 Task: Add a signature Elijah Davis containing Happy New Year, Elijah Davis to email address softage.10@softage.net and add a folder Customer satisfaction
Action: Mouse moved to (125, 117)
Screenshot: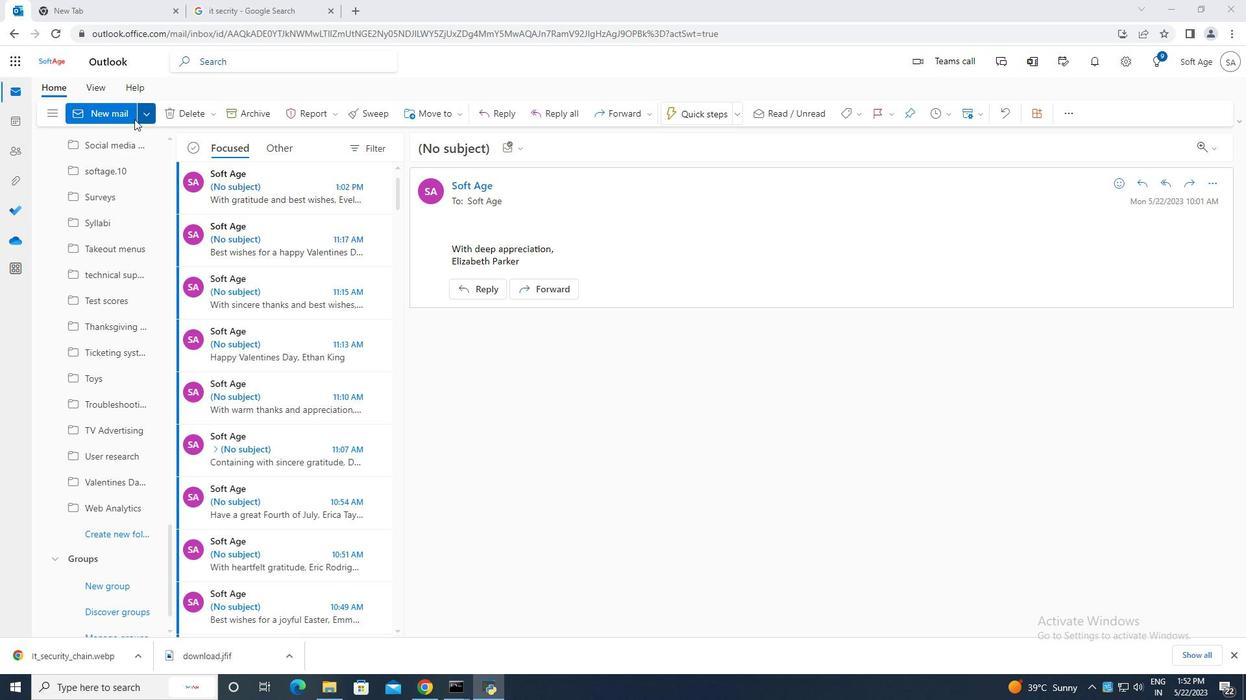 
Action: Mouse pressed left at (125, 117)
Screenshot: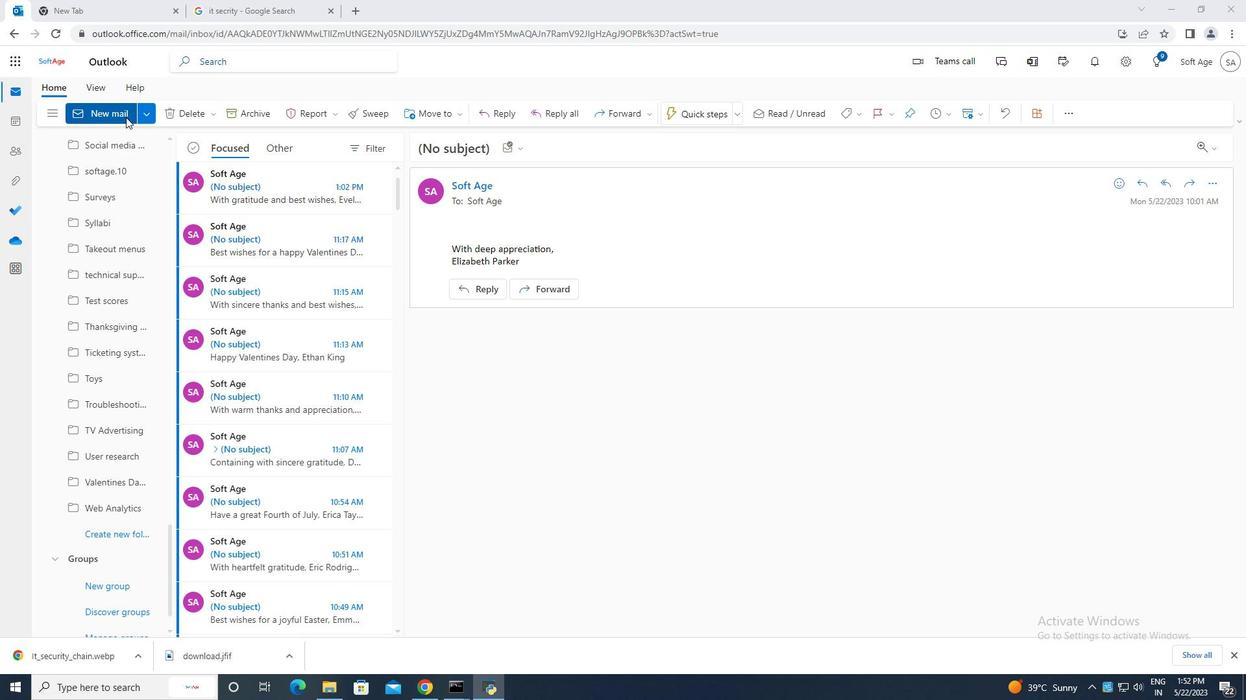 
Action: Mouse moved to (837, 120)
Screenshot: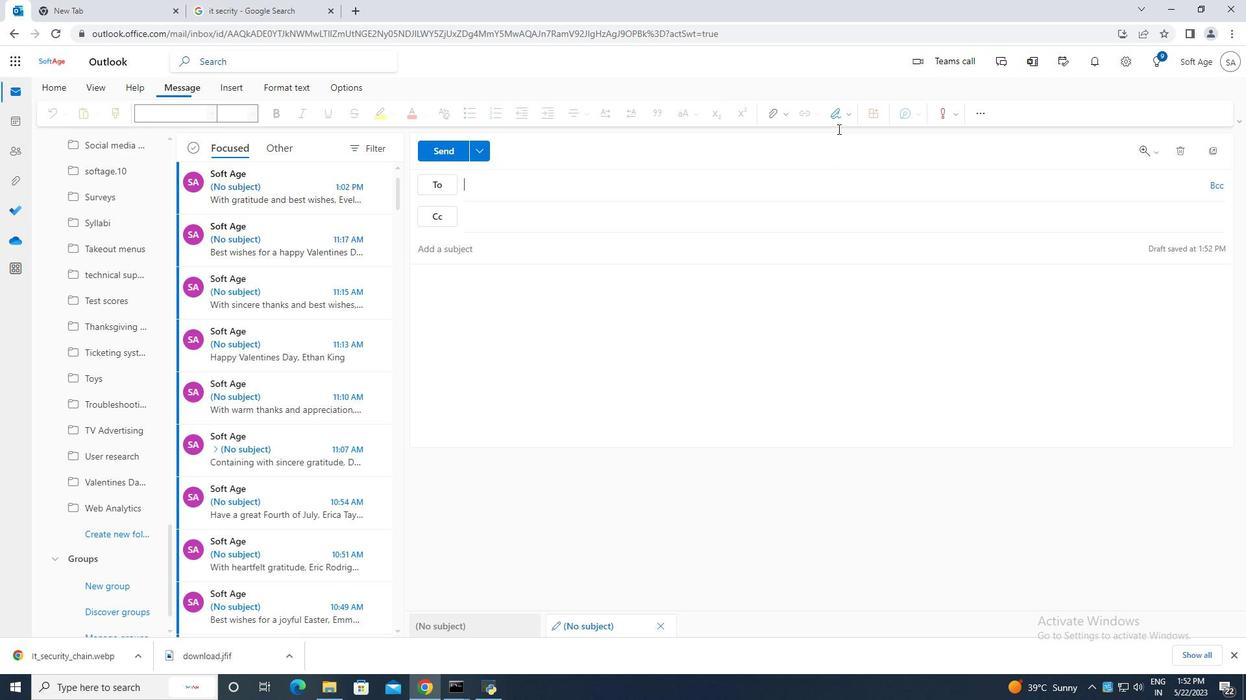 
Action: Mouse pressed left at (837, 120)
Screenshot: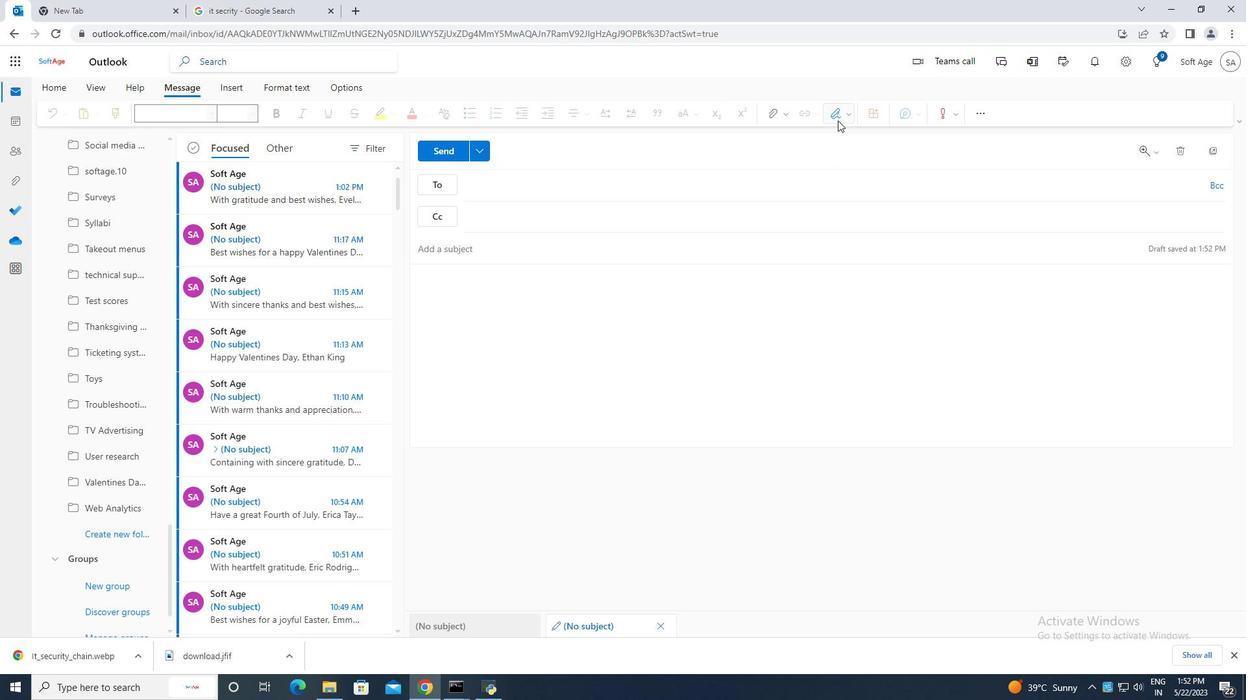 
Action: Mouse moved to (817, 166)
Screenshot: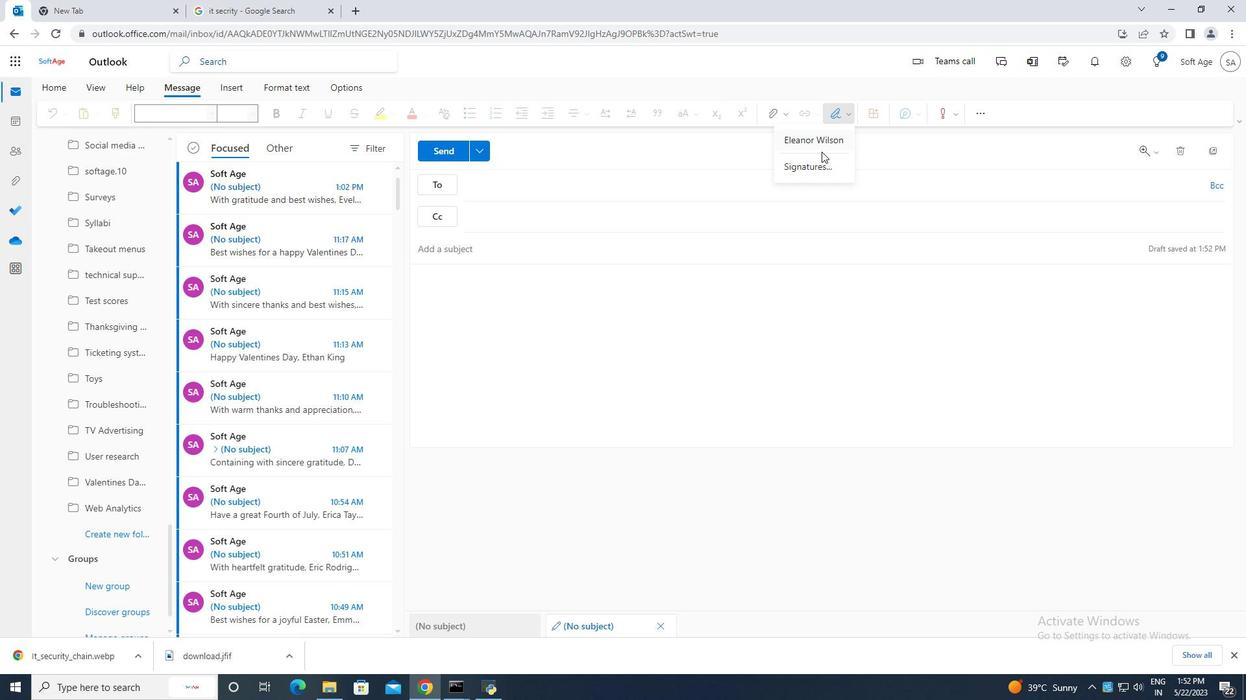 
Action: Mouse pressed left at (817, 166)
Screenshot: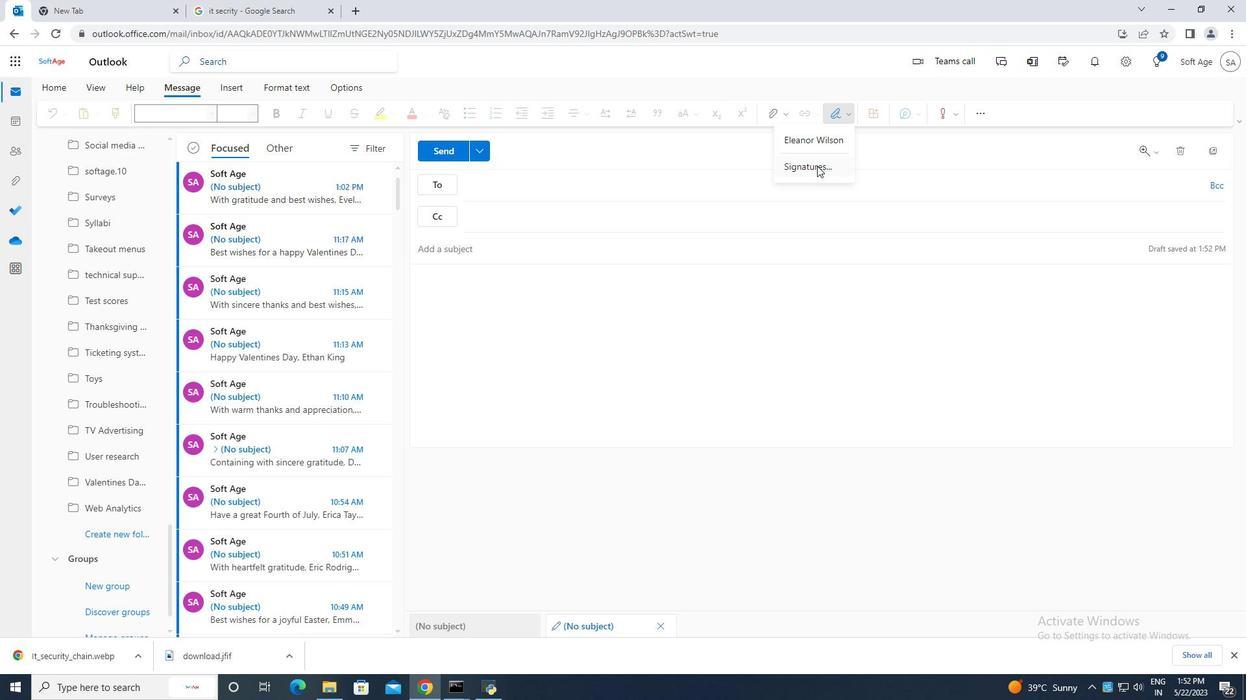 
Action: Mouse moved to (892, 213)
Screenshot: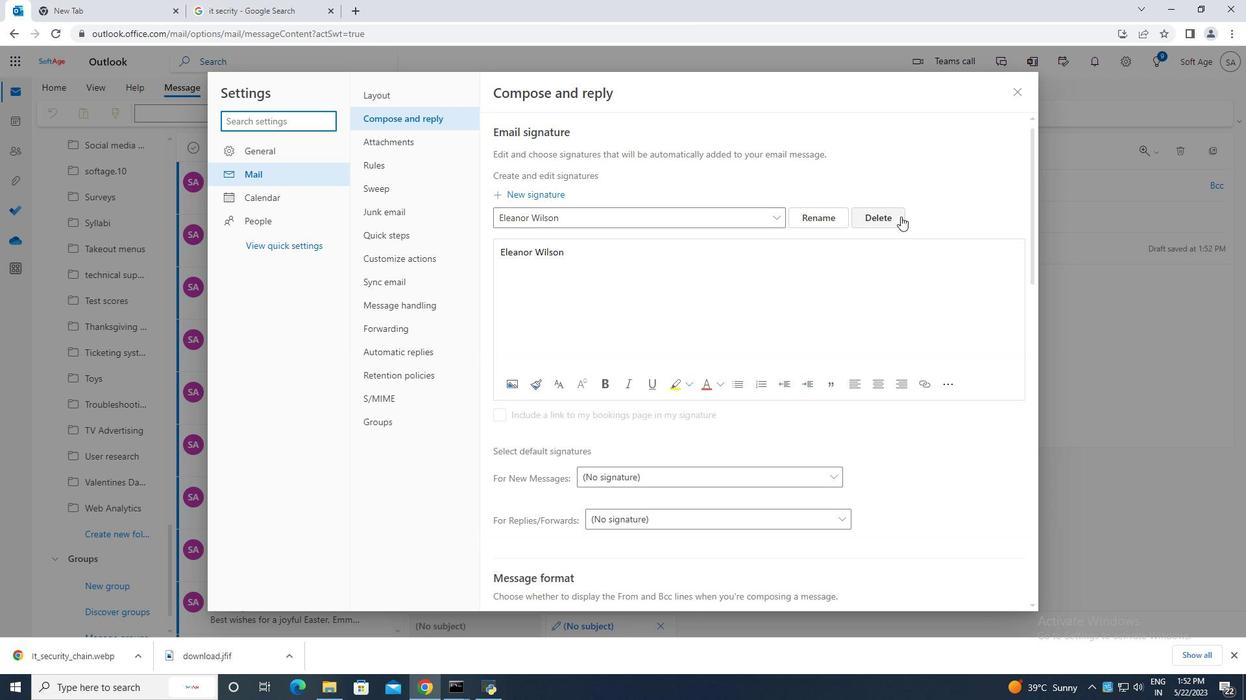 
Action: Mouse pressed left at (892, 213)
Screenshot: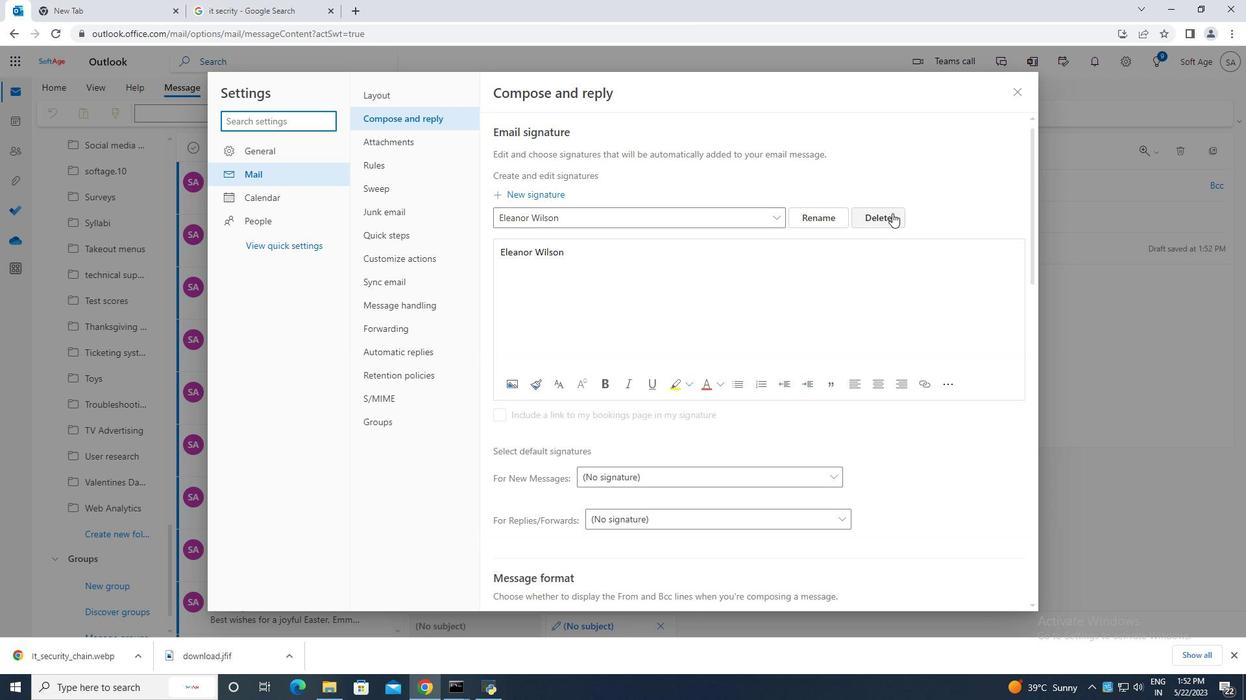
Action: Mouse moved to (688, 214)
Screenshot: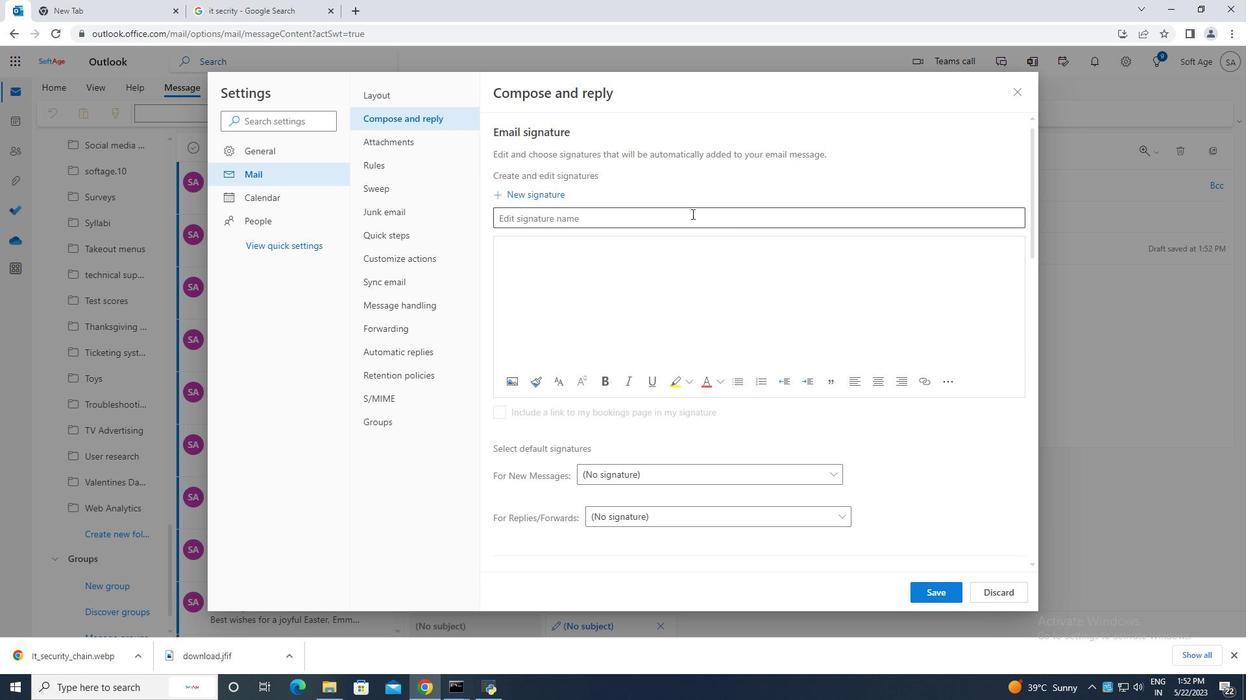 
Action: Mouse pressed left at (688, 214)
Screenshot: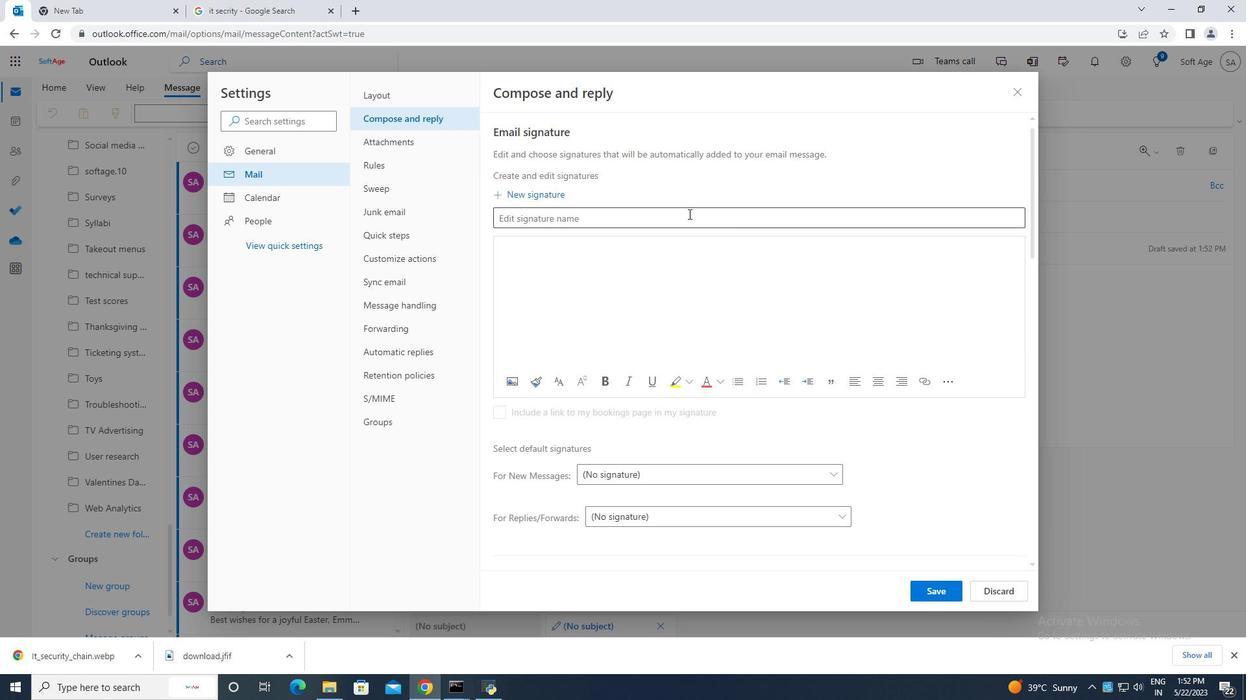 
Action: Key pressed <Key.caps_lock>E<Key.caps_lock>lijah<Key.space><Key.caps_lock>D<Key.caps_lock>avis
Screenshot: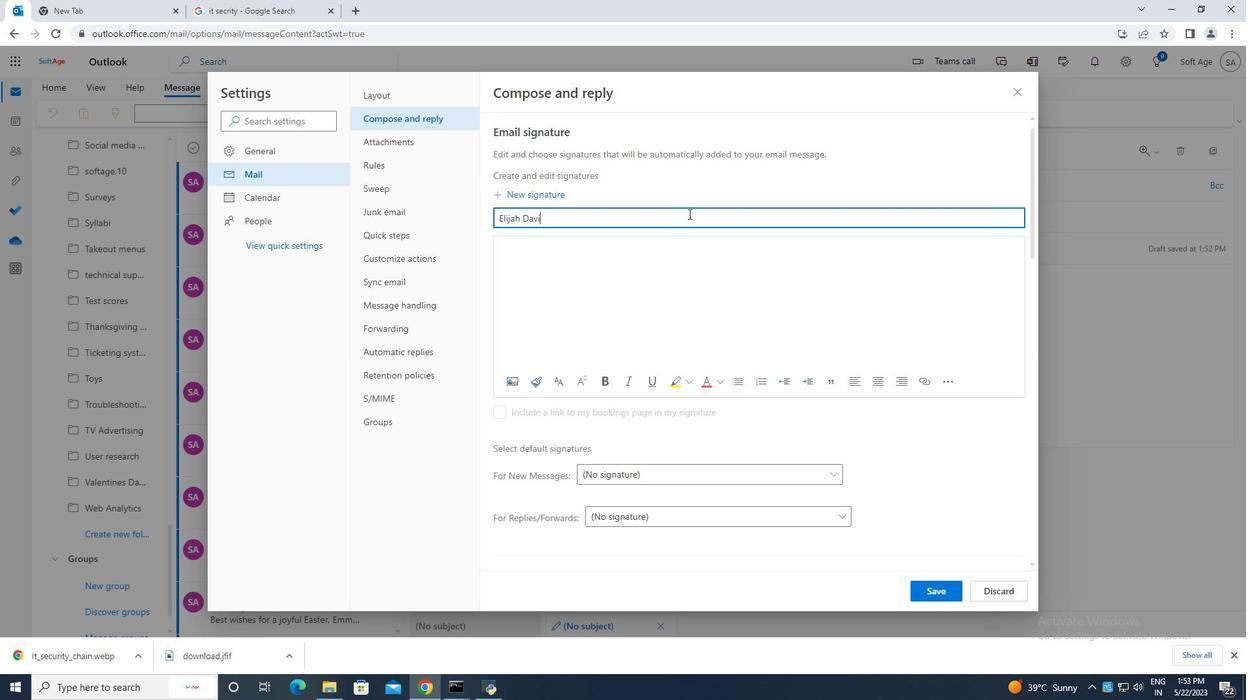 
Action: Mouse moved to (588, 240)
Screenshot: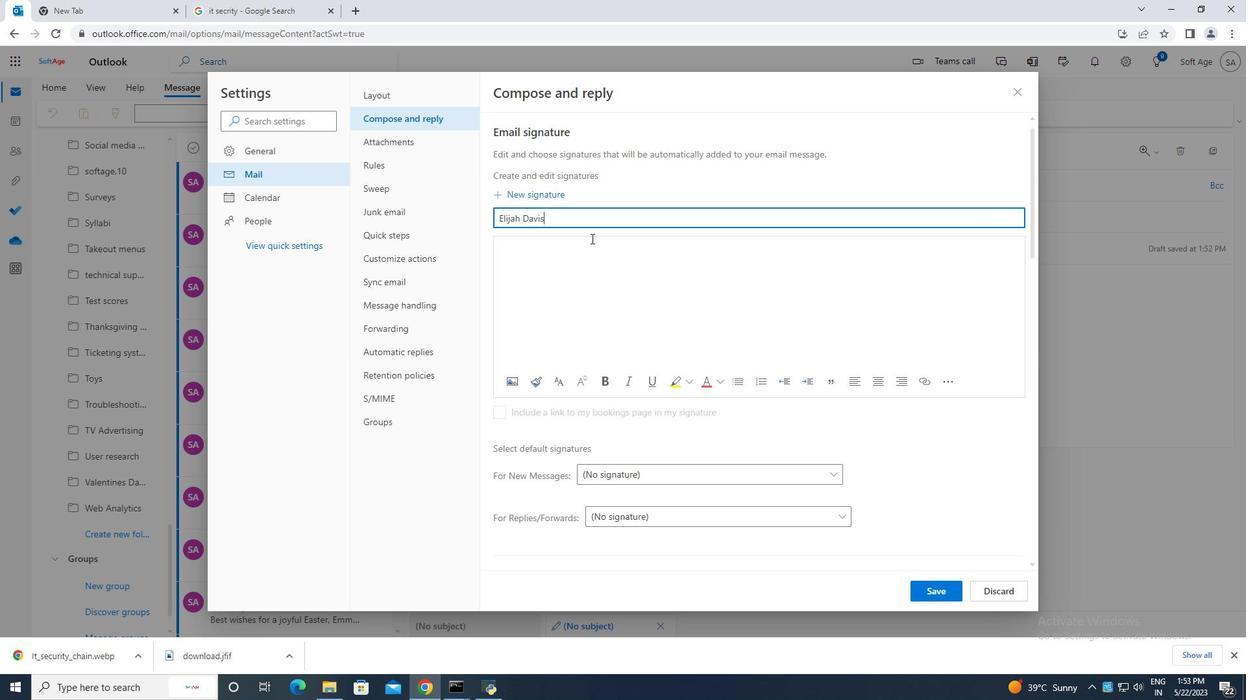 
Action: Mouse pressed left at (588, 240)
Screenshot: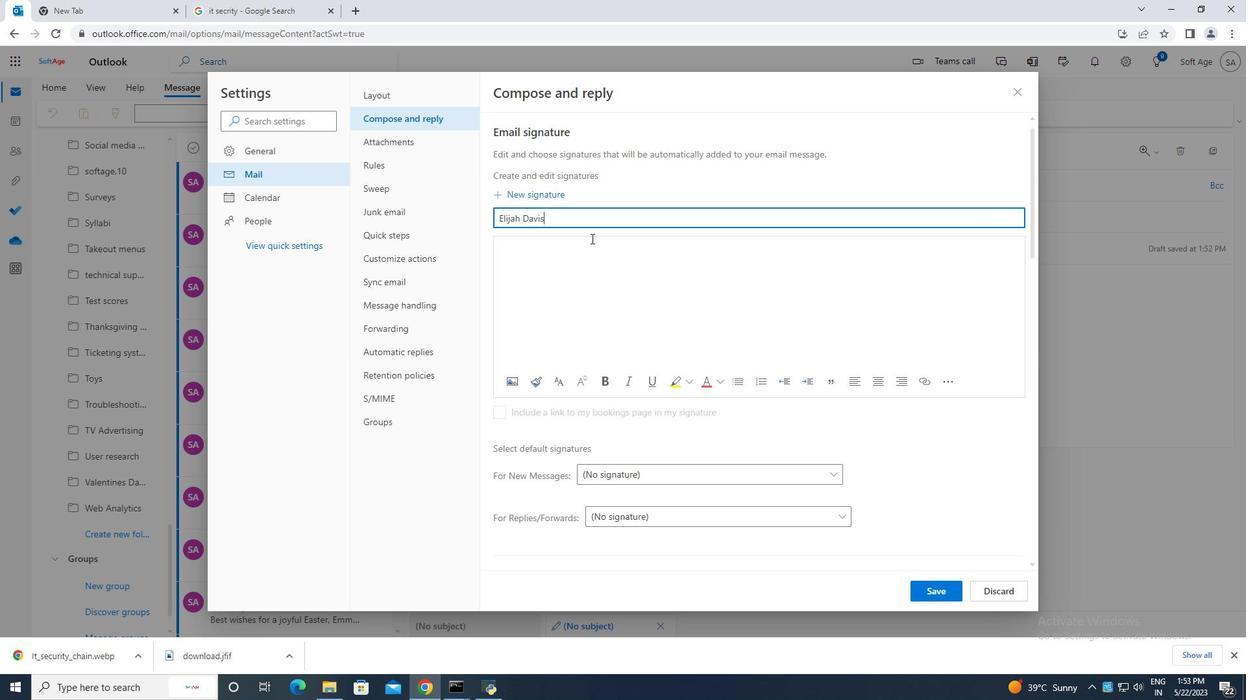 
Action: Key pressed <Key.caps_lock>E<Key.caps_lock>lijah<Key.space><Key.caps_lock>D<Key.caps_lock>avis
Screenshot: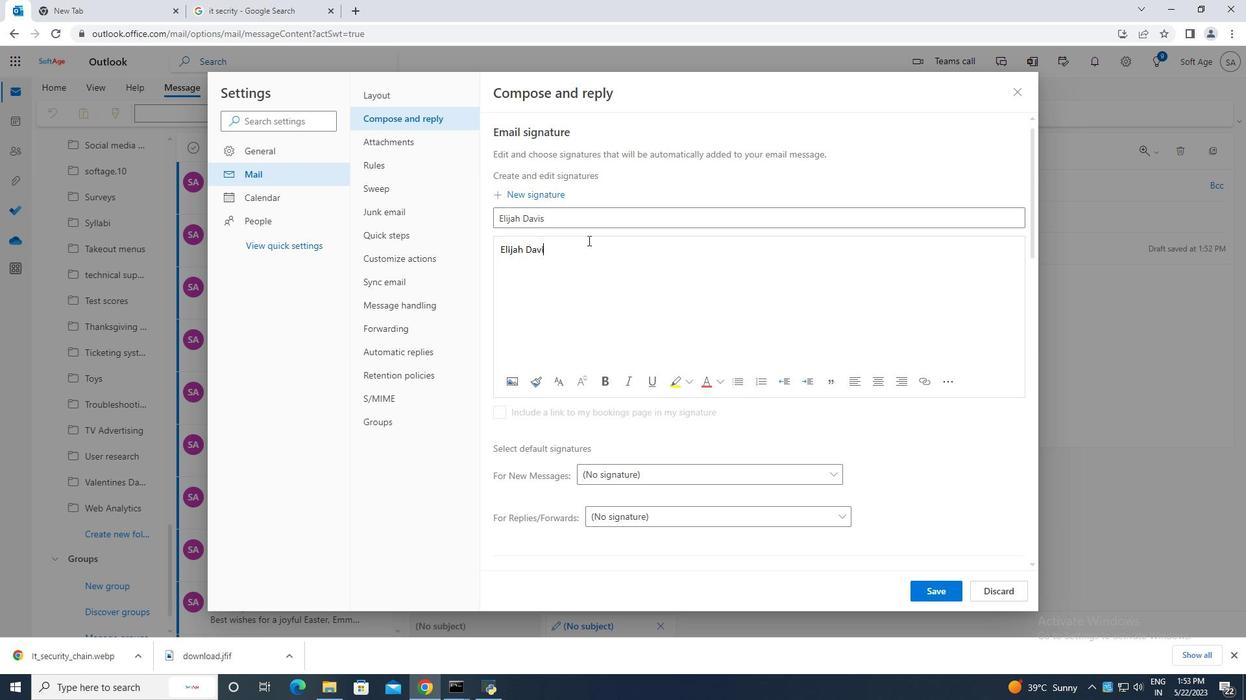 
Action: Mouse moved to (933, 588)
Screenshot: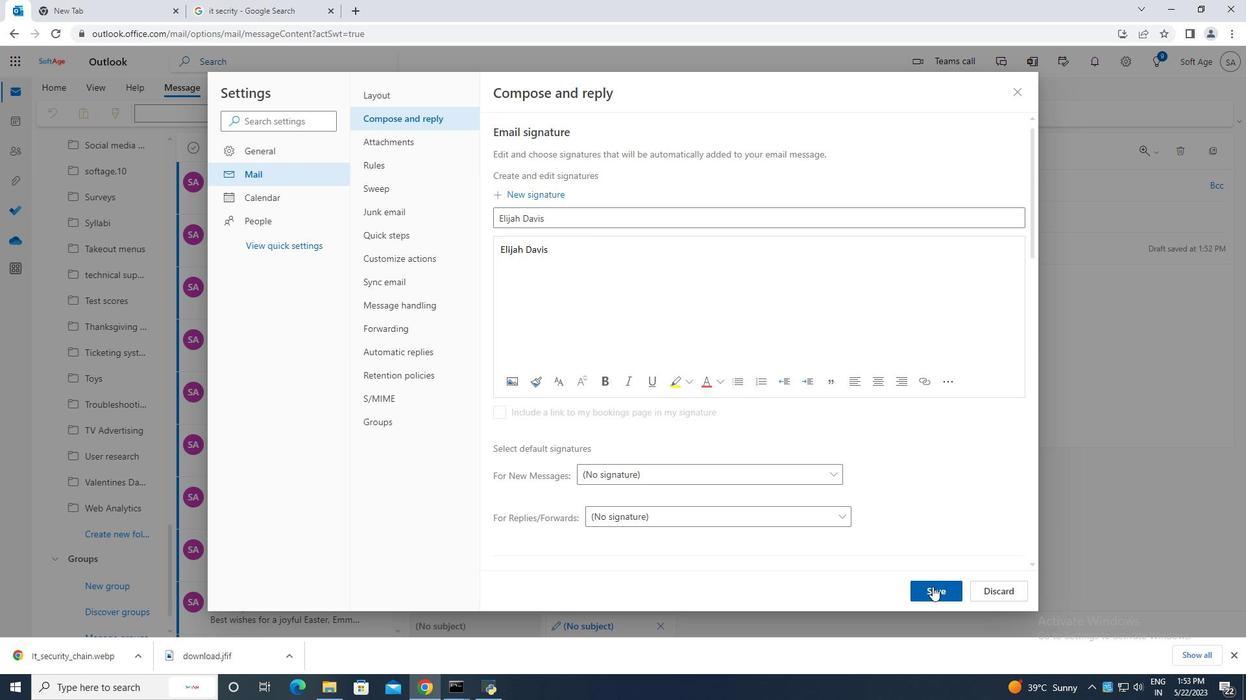 
Action: Mouse pressed left at (933, 588)
Screenshot: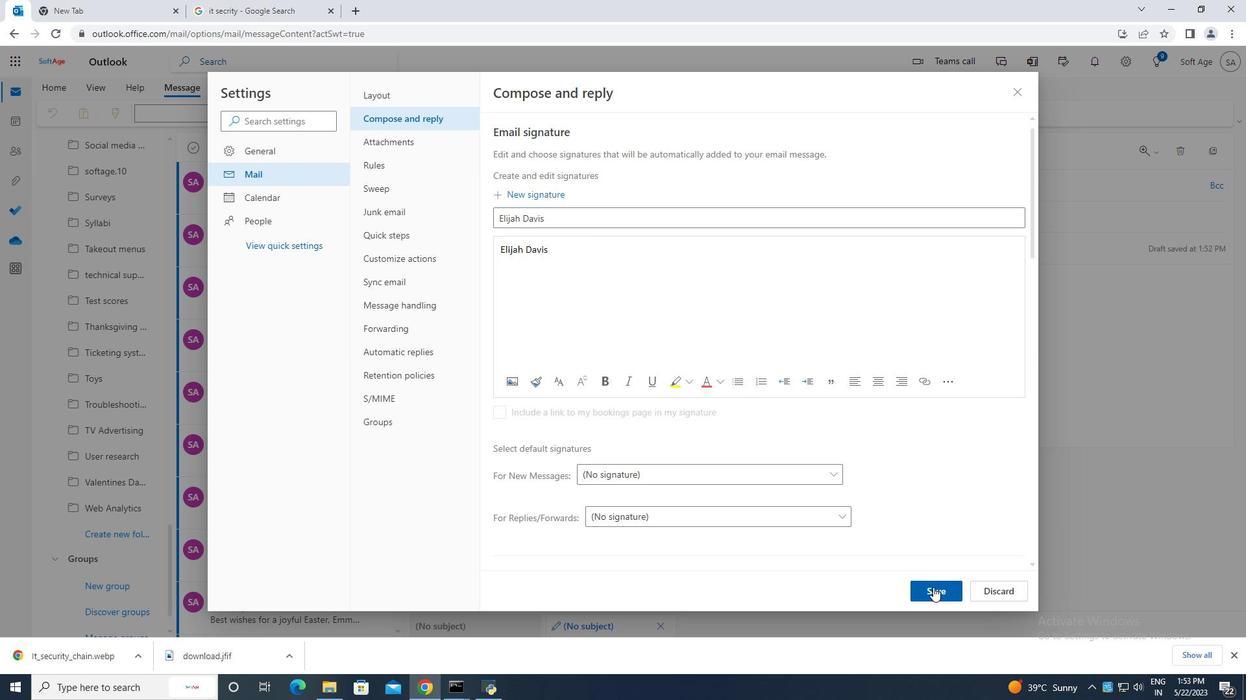 
Action: Mouse moved to (1018, 94)
Screenshot: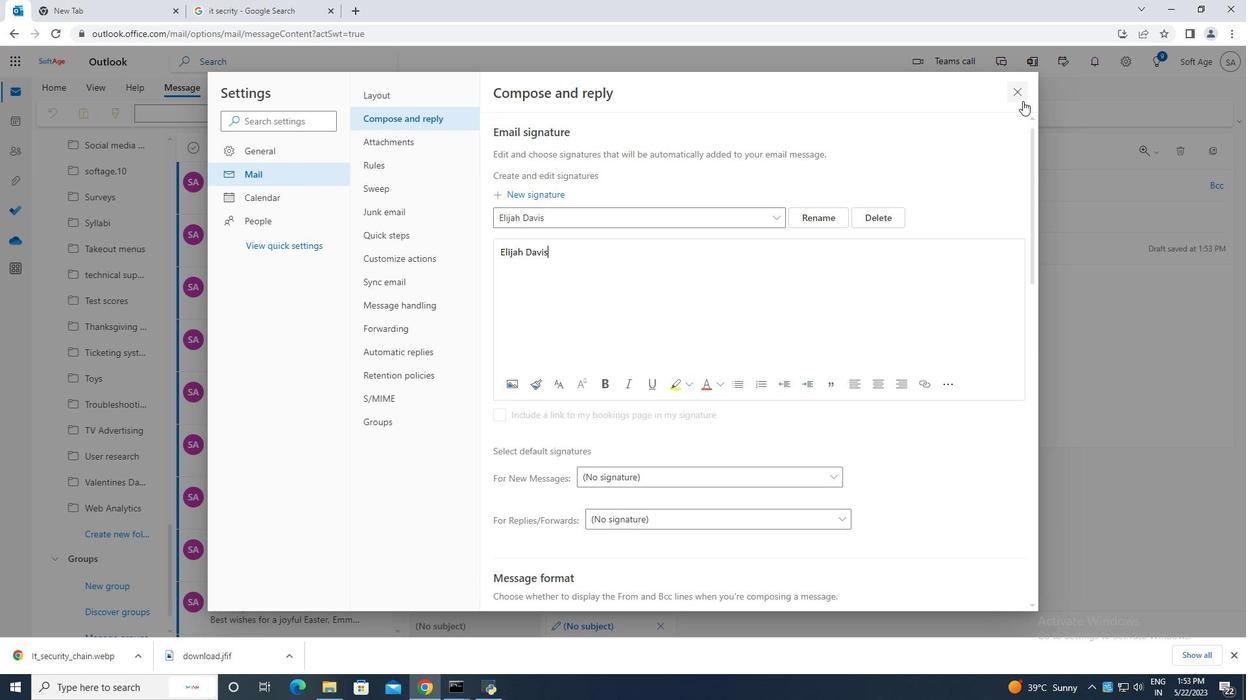 
Action: Mouse pressed left at (1018, 94)
Screenshot: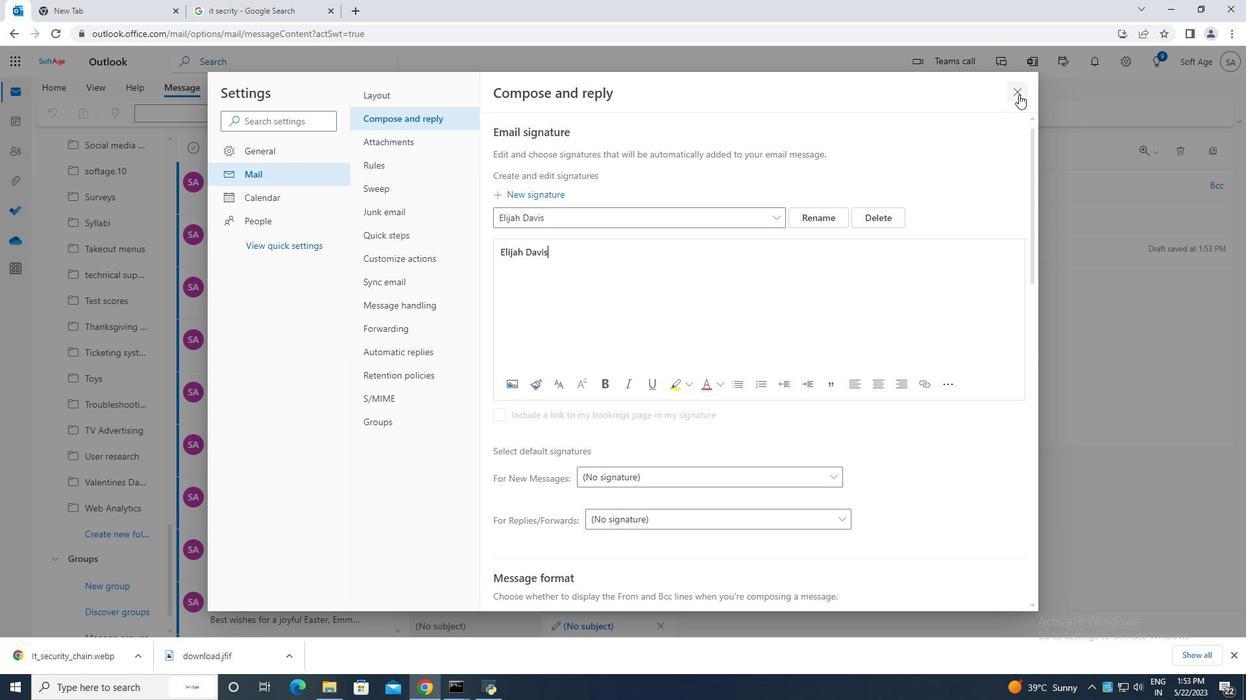 
Action: Mouse moved to (843, 122)
Screenshot: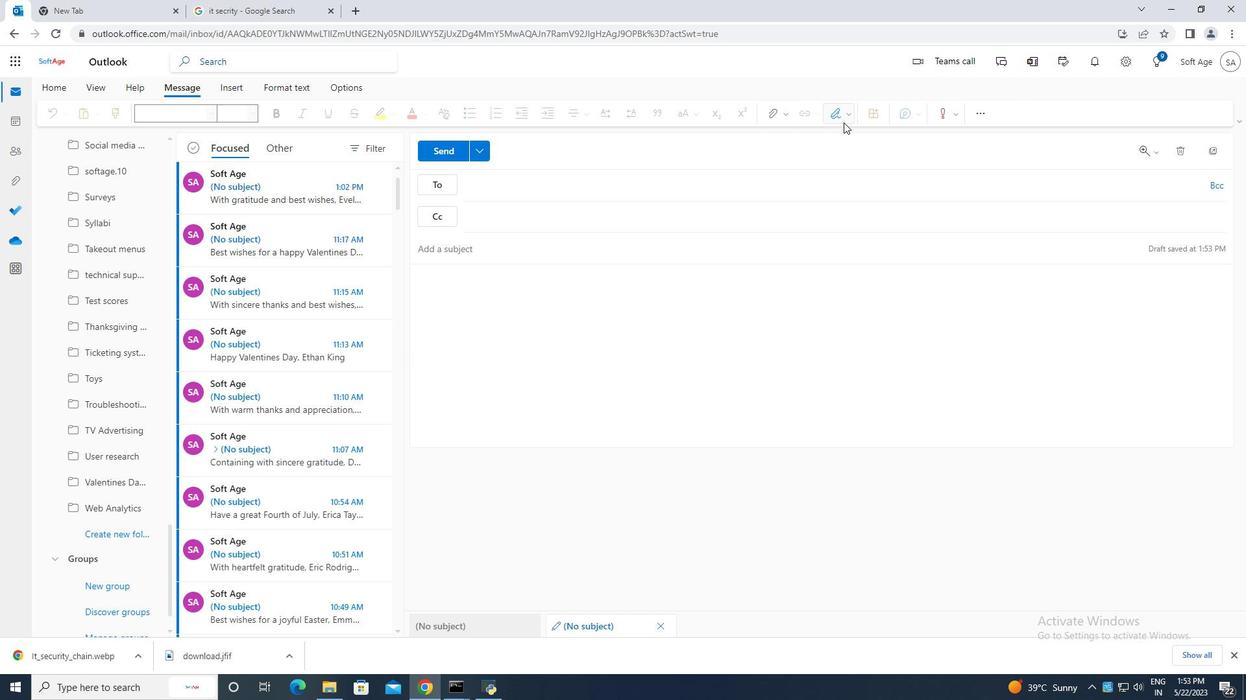 
Action: Mouse pressed left at (843, 122)
Screenshot: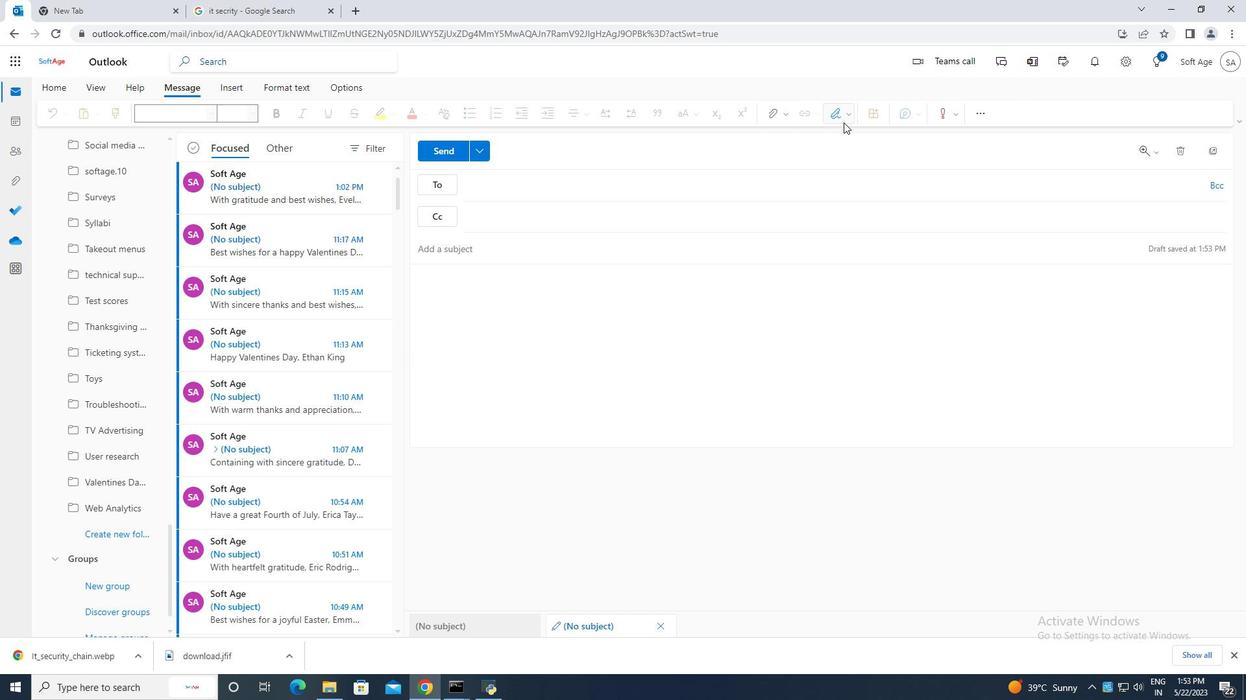
Action: Mouse moved to (814, 139)
Screenshot: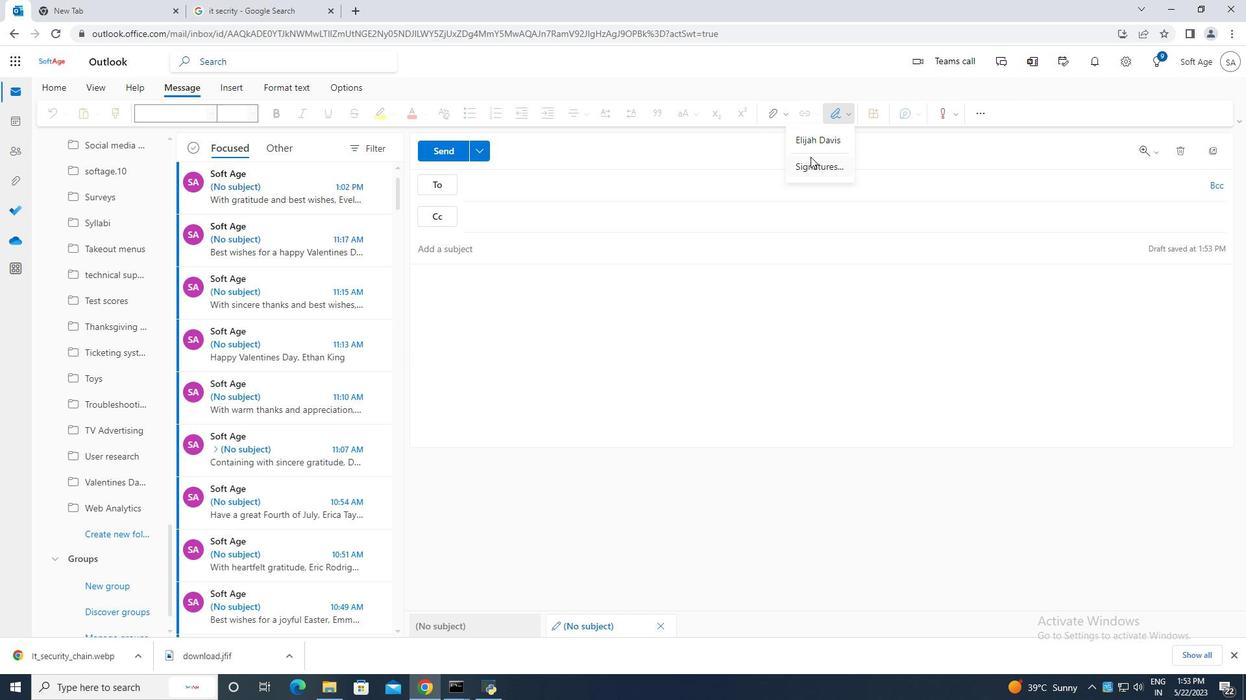 
Action: Mouse pressed left at (814, 139)
Screenshot: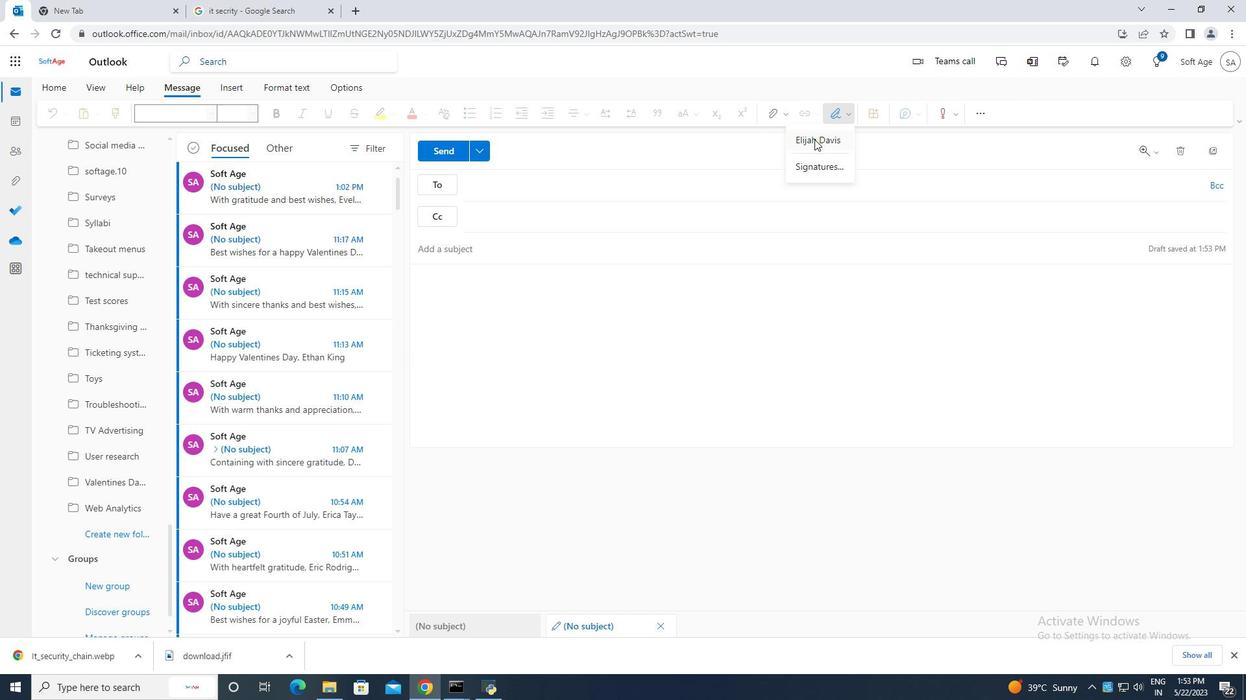 
Action: Mouse moved to (499, 300)
Screenshot: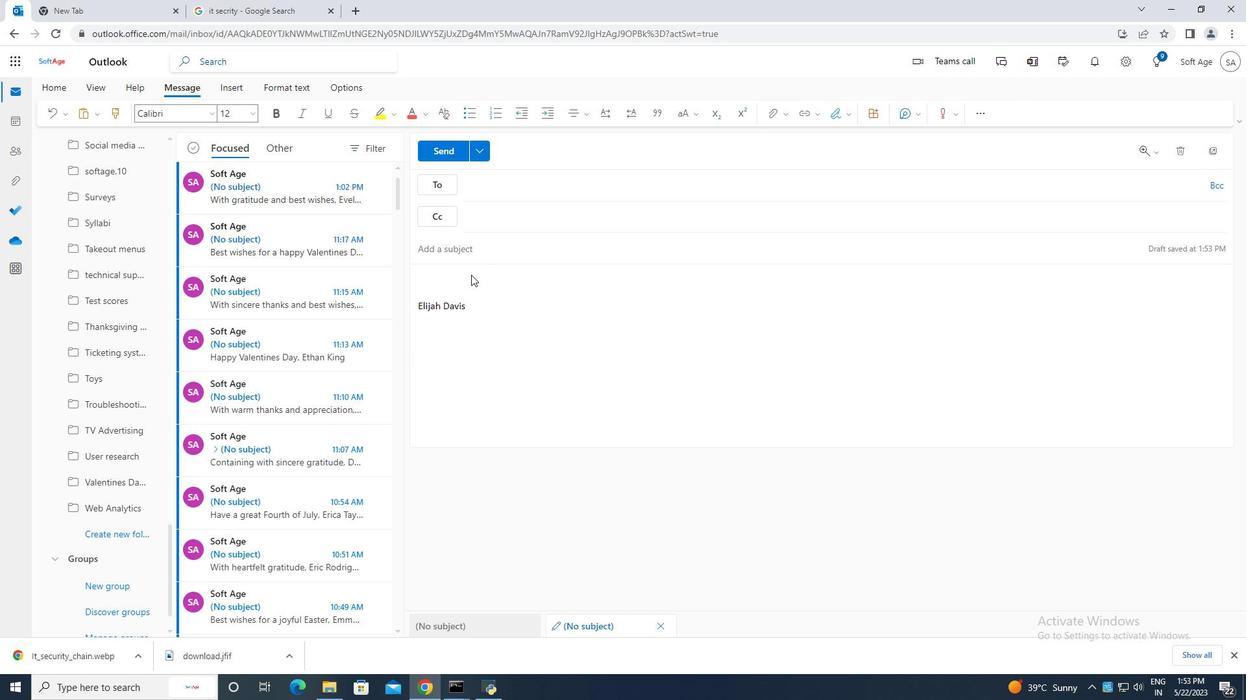 
Action: Key pressed <Key.caps_lock>C<Key.caps_lock>ontaining<Key.space>a<Key.backspace><Key.space>happy<Key.space>new<Key.space>year,
Screenshot: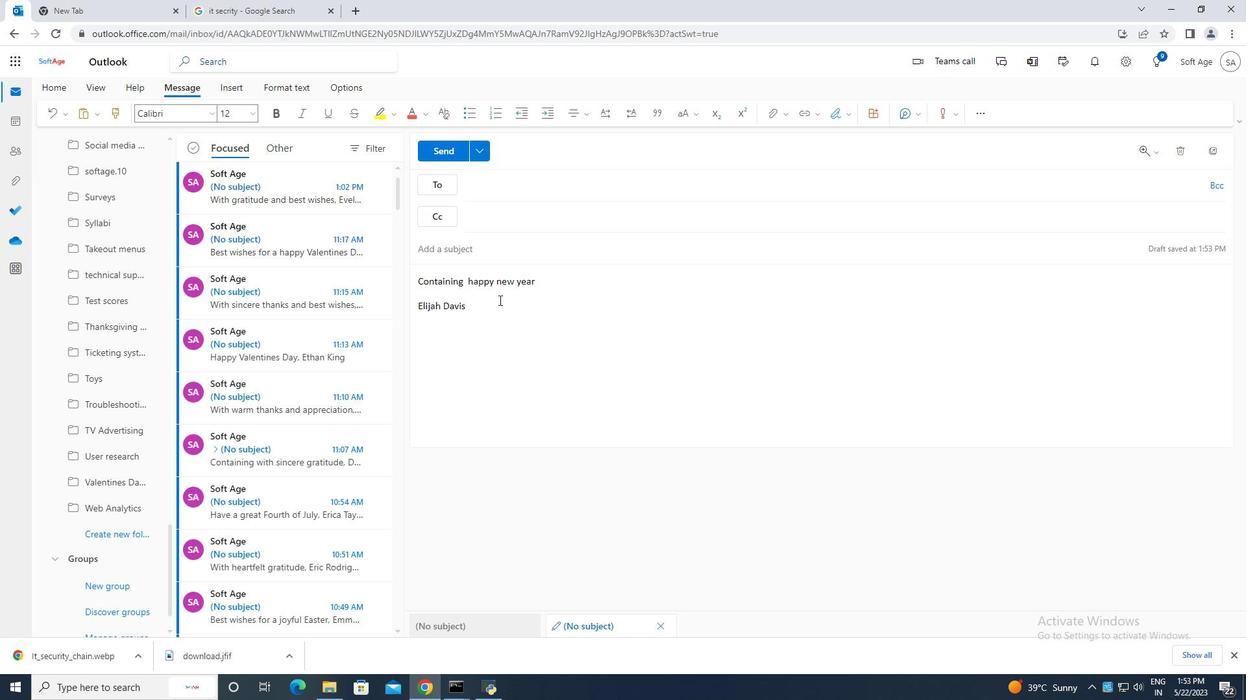 
Action: Mouse moved to (504, 188)
Screenshot: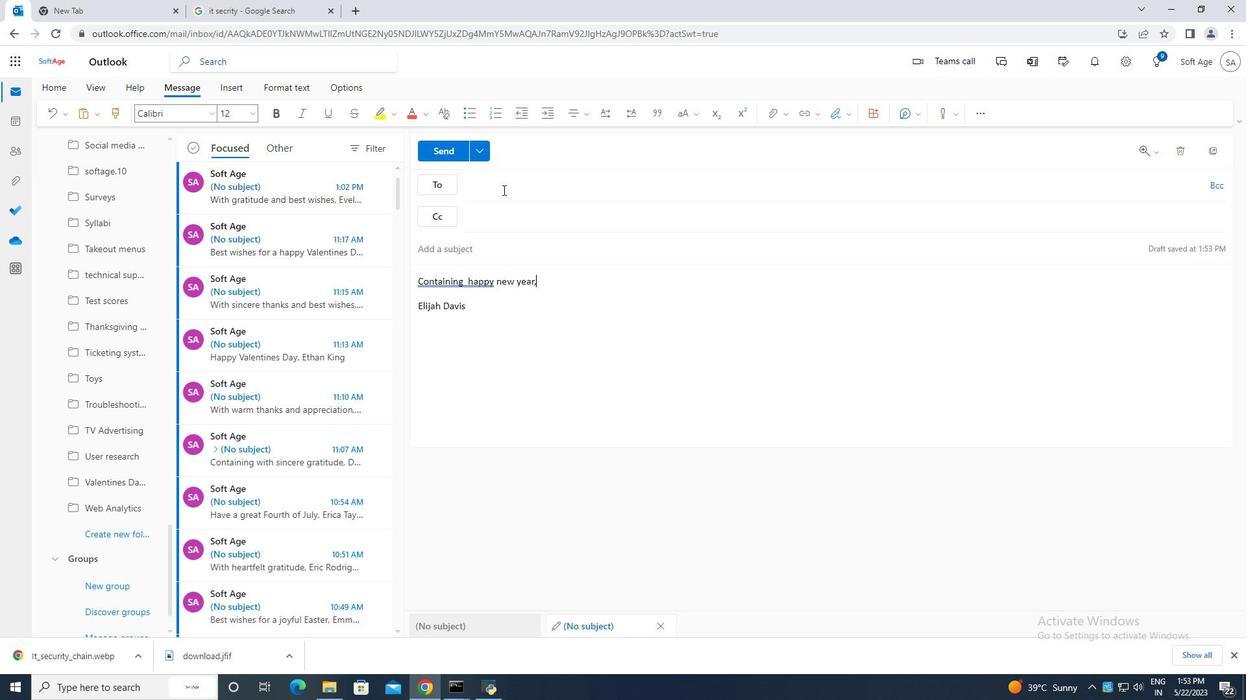 
Action: Mouse pressed left at (504, 188)
Screenshot: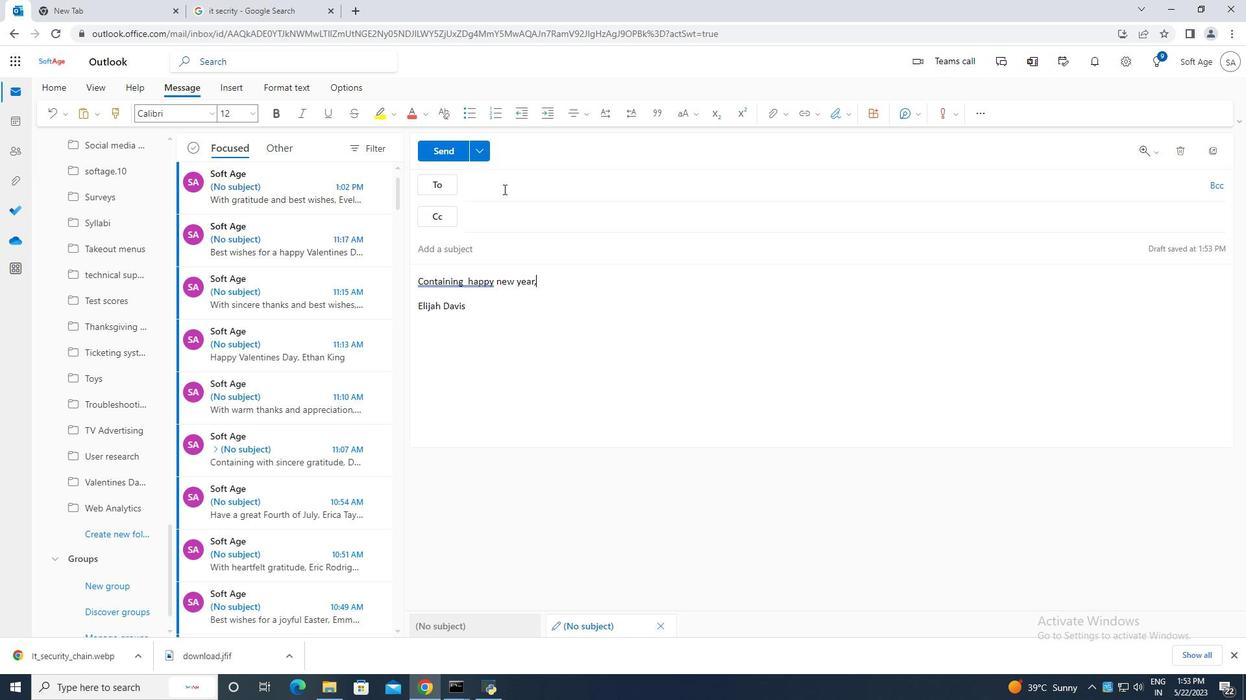
Action: Mouse moved to (503, 188)
Screenshot: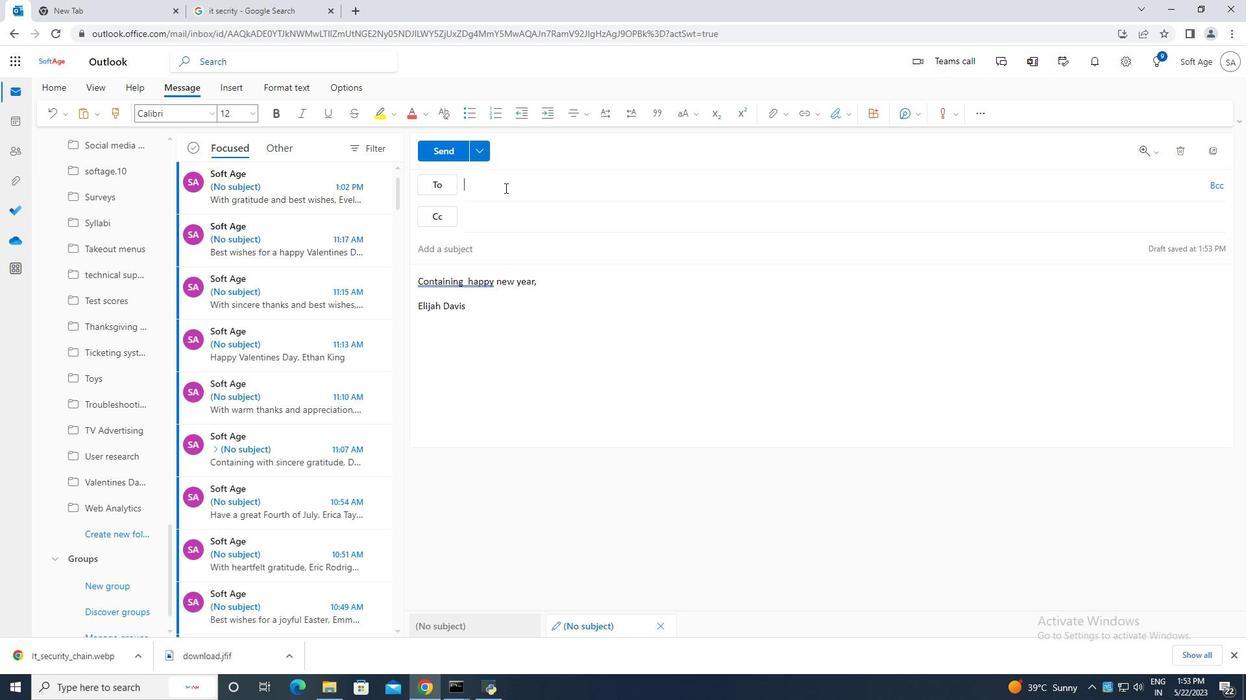 
Action: Key pressed softage.10
Screenshot: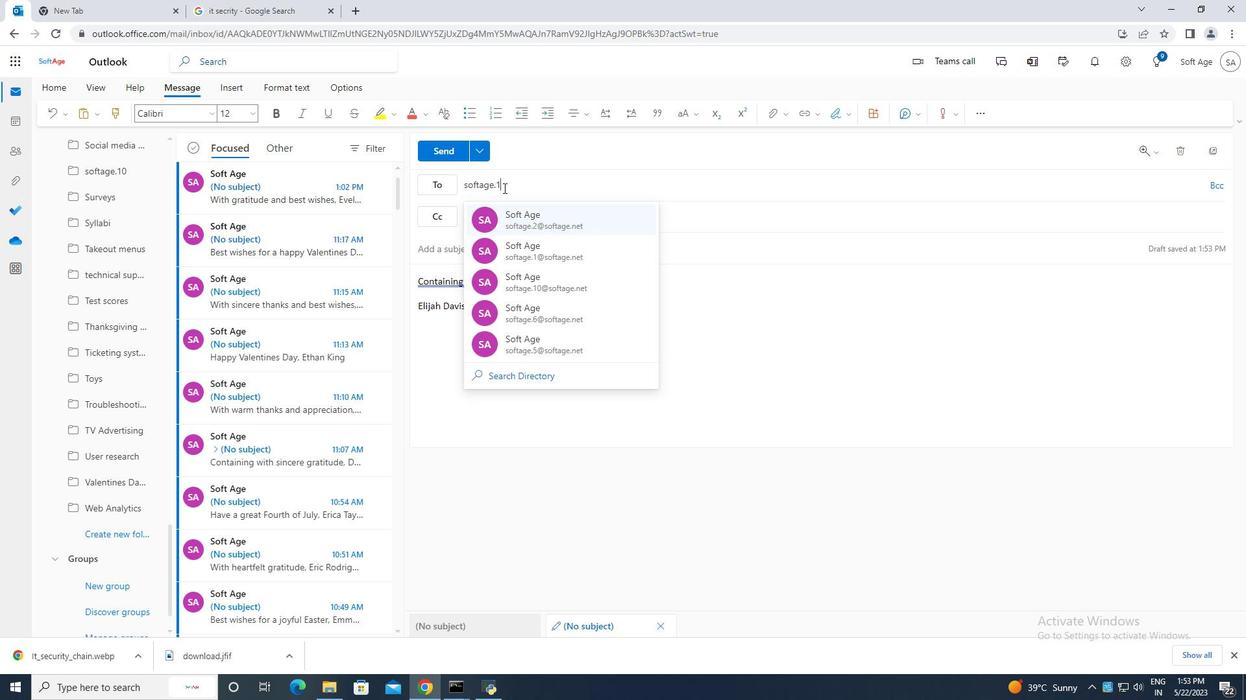 
Action: Mouse moved to (604, 247)
Screenshot: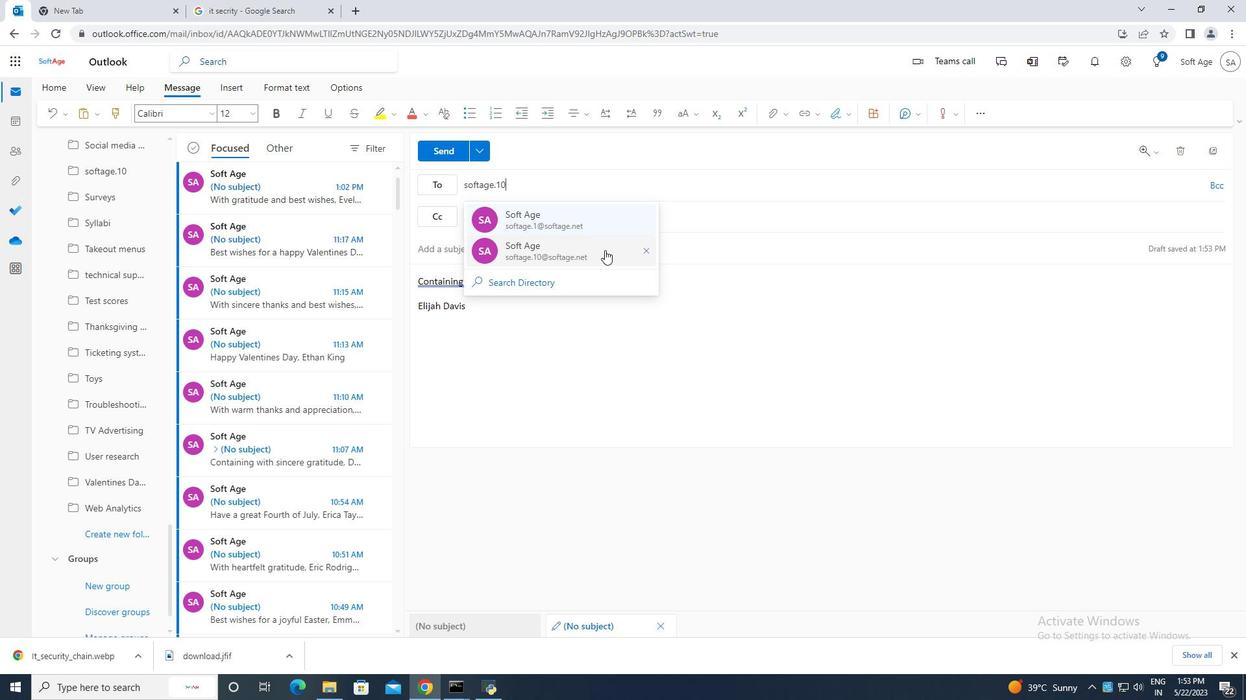 
Action: Mouse pressed left at (604, 247)
Screenshot: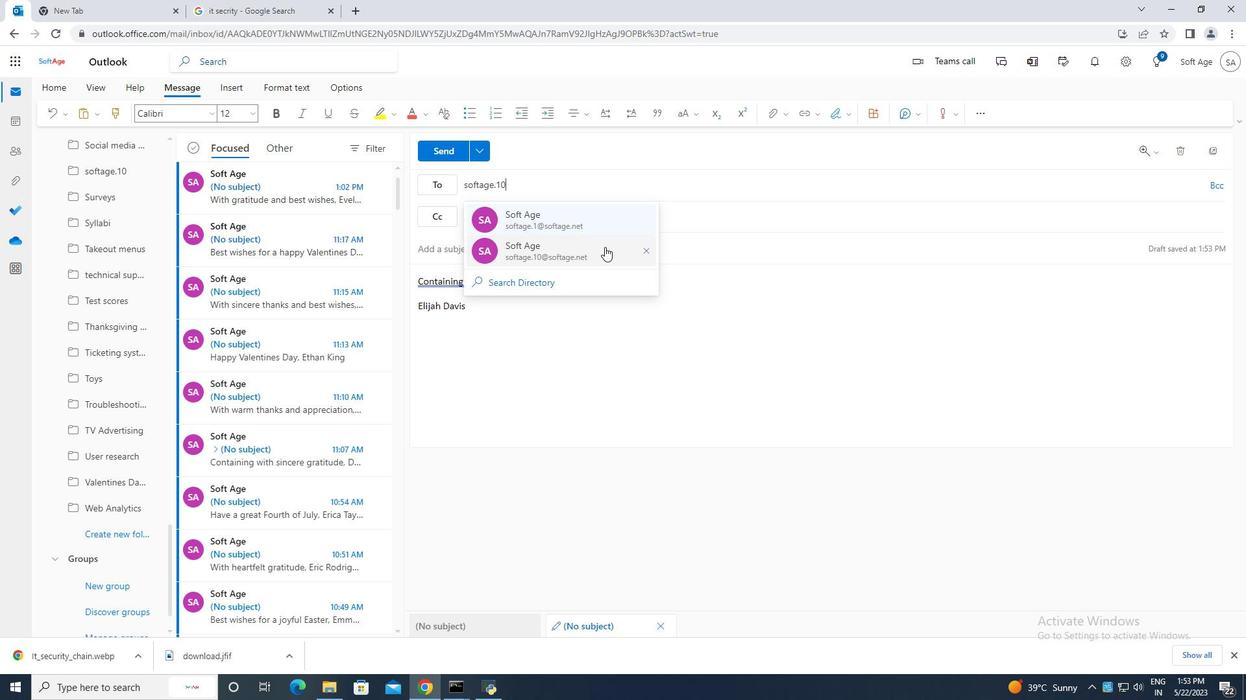 
Action: Mouse moved to (118, 539)
Screenshot: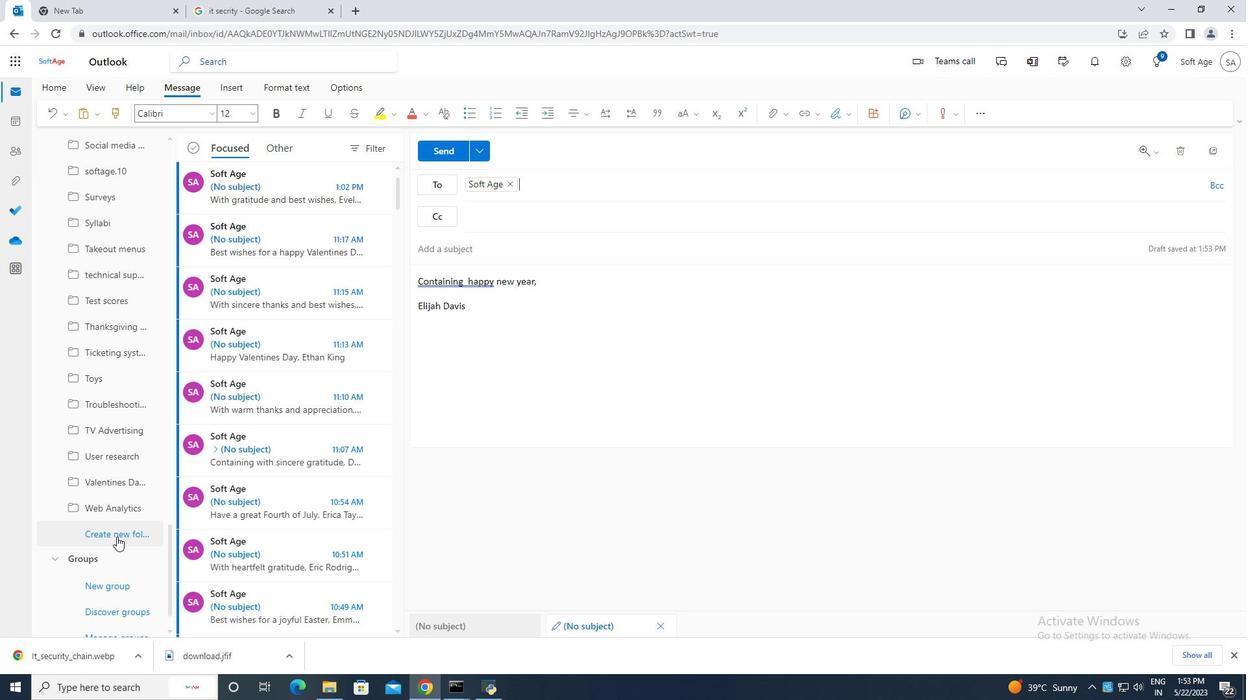 
Action: Mouse pressed left at (118, 539)
Screenshot: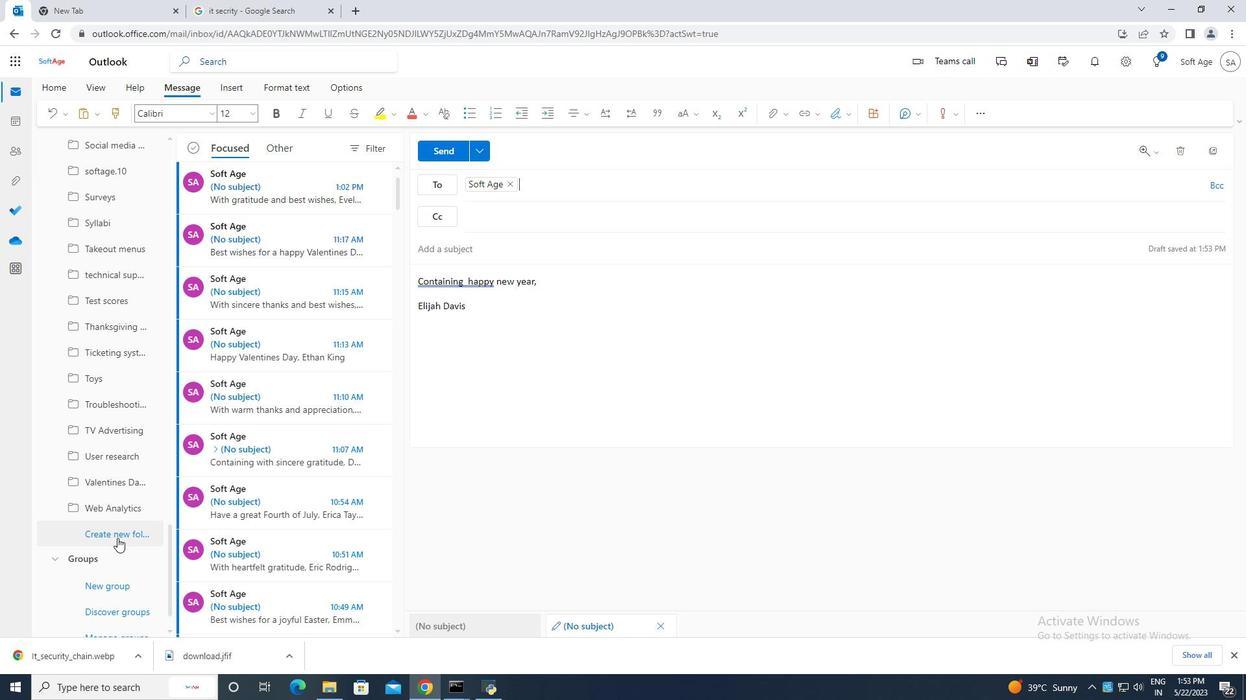 
Action: Mouse moved to (131, 536)
Screenshot: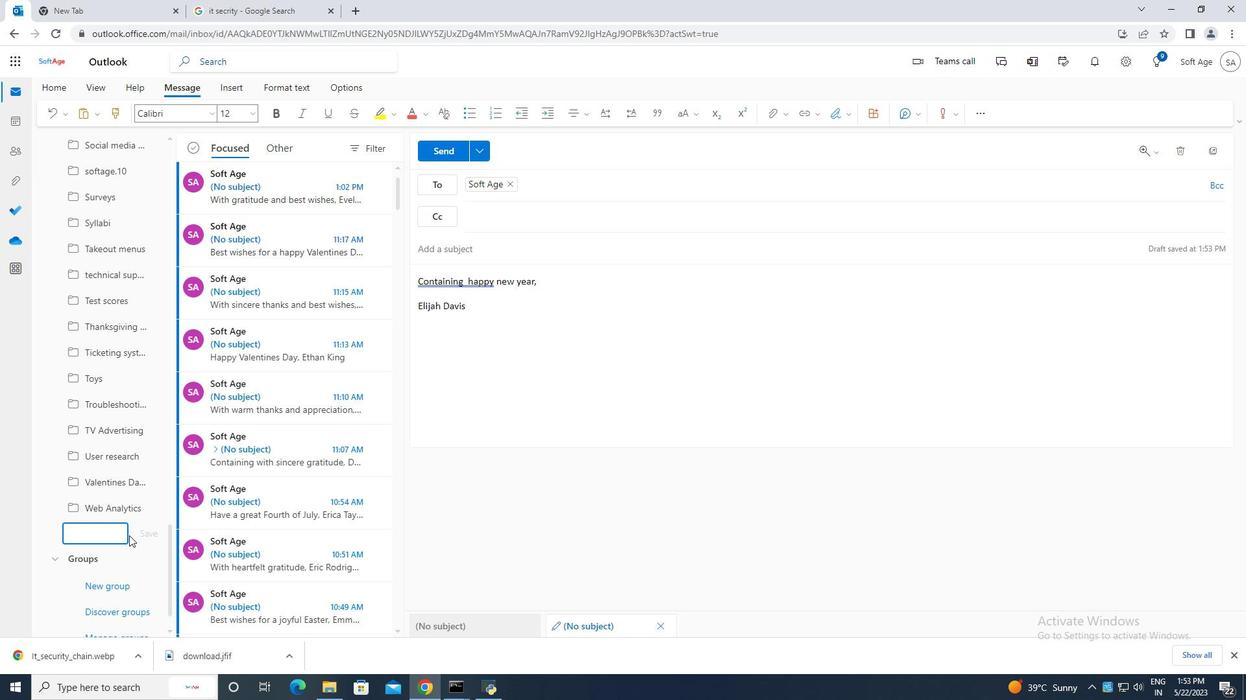 
Action: Key pressed <Key.caps_lock>C<Key.caps_lock>usti<Key.backspace>omer<Key.space>satisfaction
Screenshot: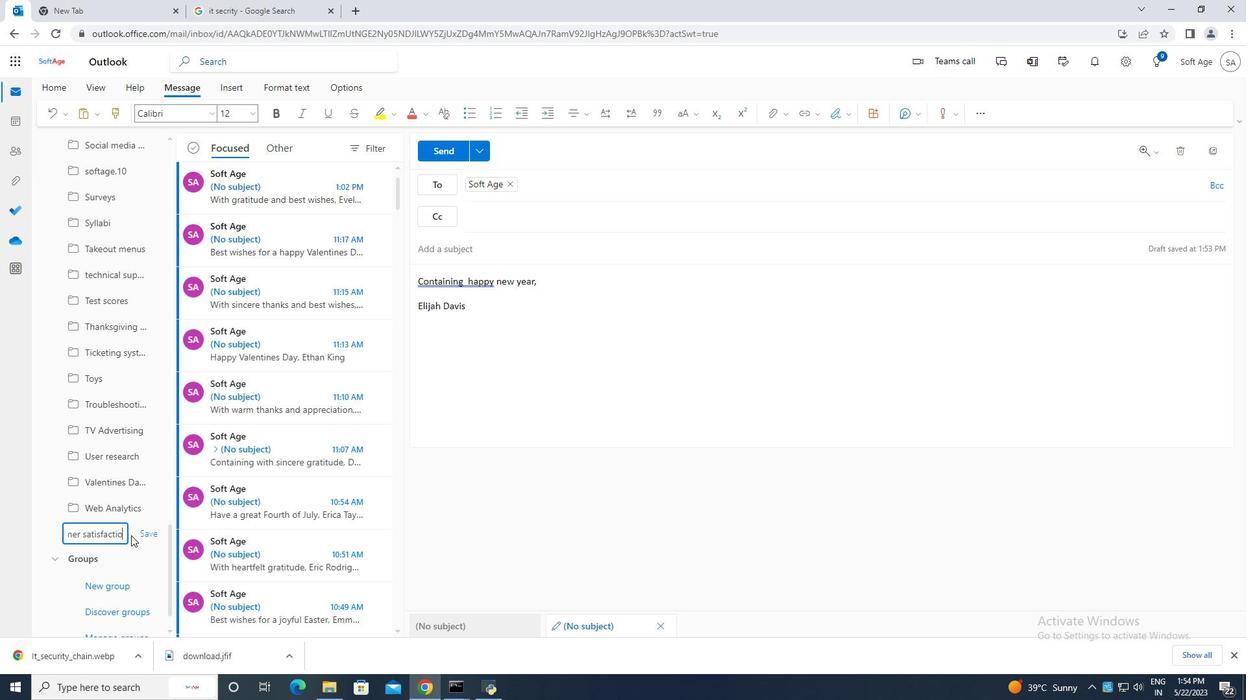 
Action: Mouse moved to (475, 288)
Screenshot: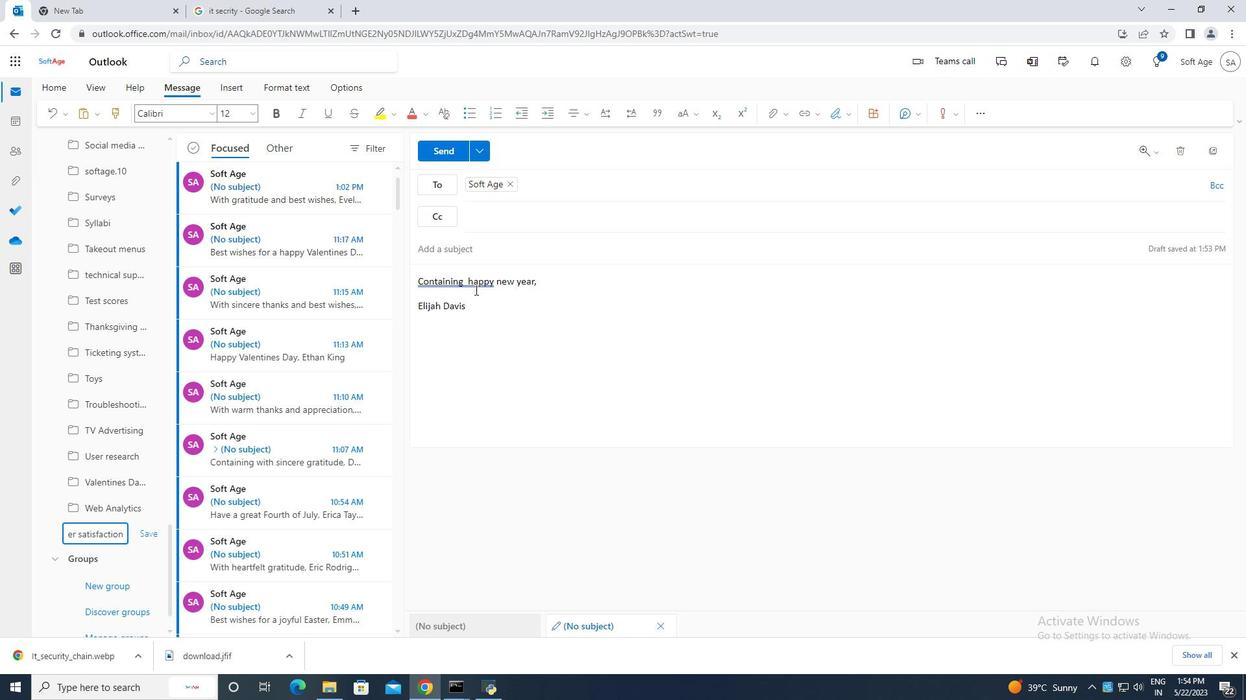 
Action: Mouse pressed left at (475, 288)
Screenshot: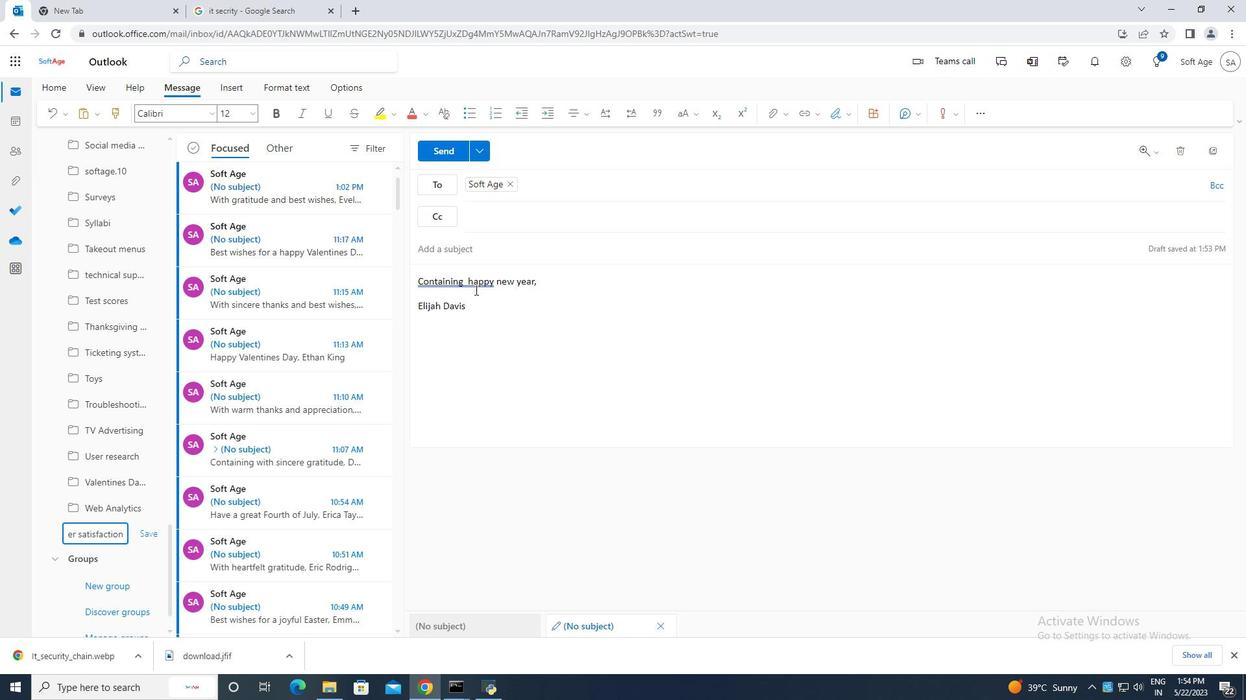 
Action: Mouse moved to (494, 285)
Screenshot: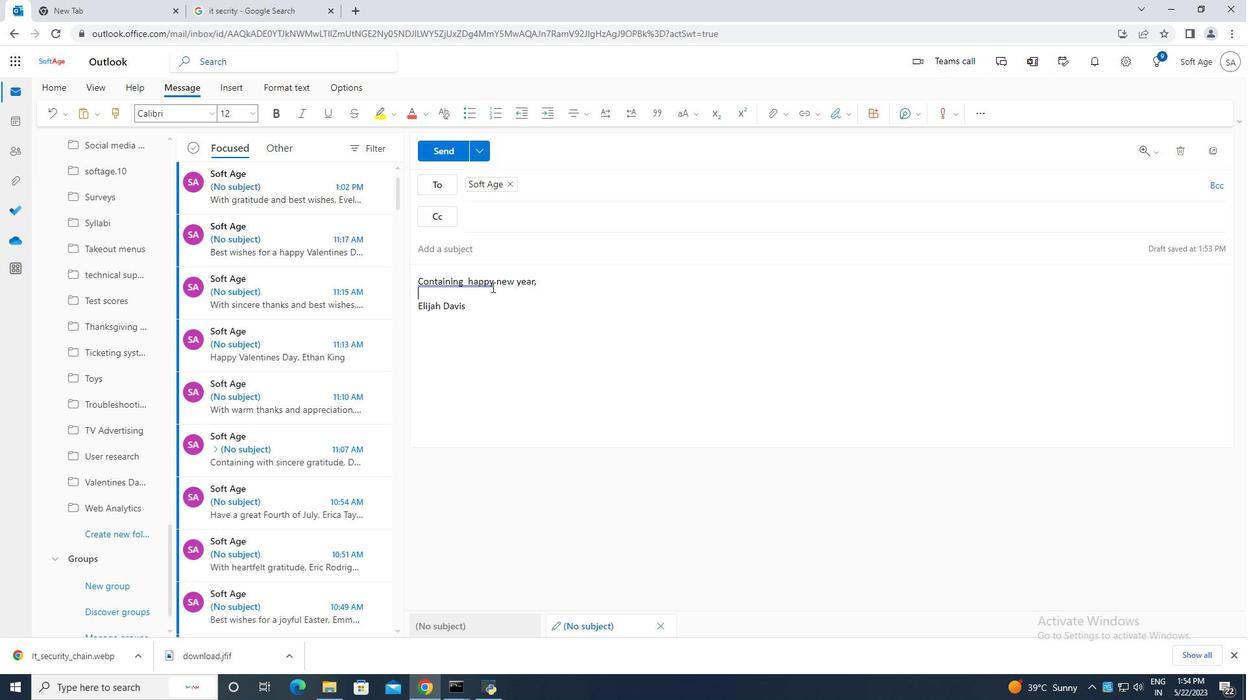 
Action: Mouse pressed left at (494, 285)
Screenshot: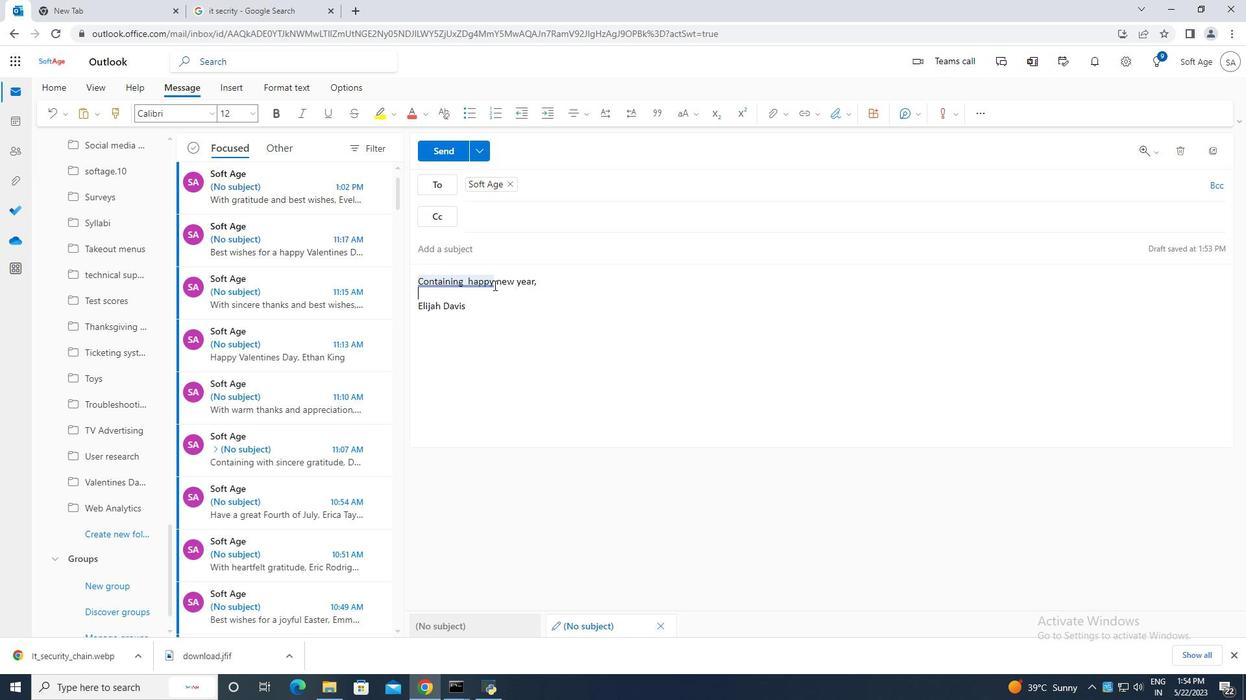 
Action: Mouse moved to (499, 292)
Screenshot: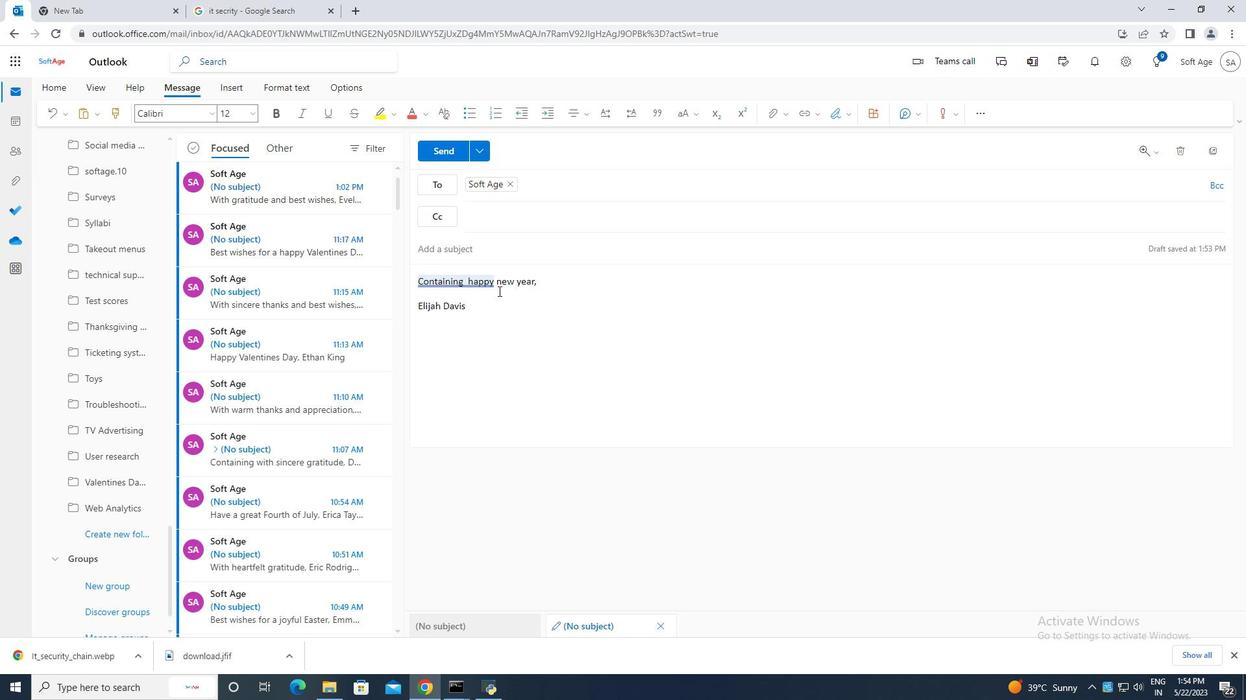 
Action: Key pressed <Key.backspace>y
Screenshot: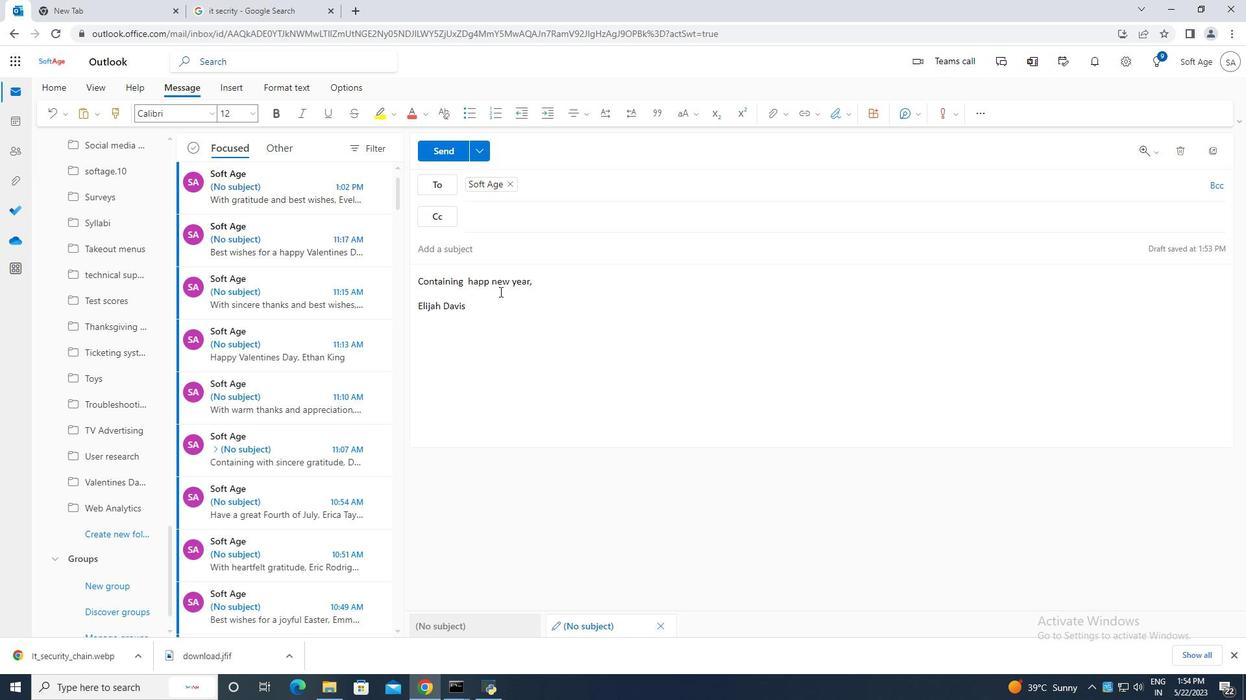 
Action: Mouse moved to (447, 145)
Screenshot: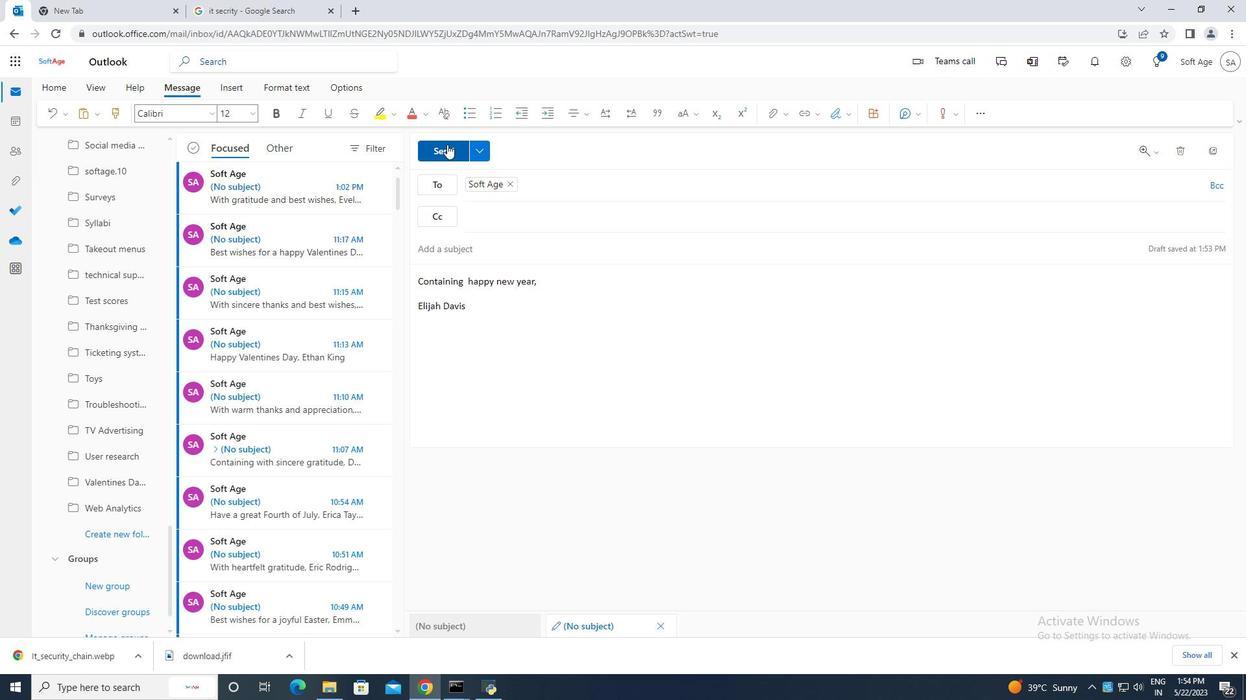 
Action: Mouse pressed left at (447, 145)
Screenshot: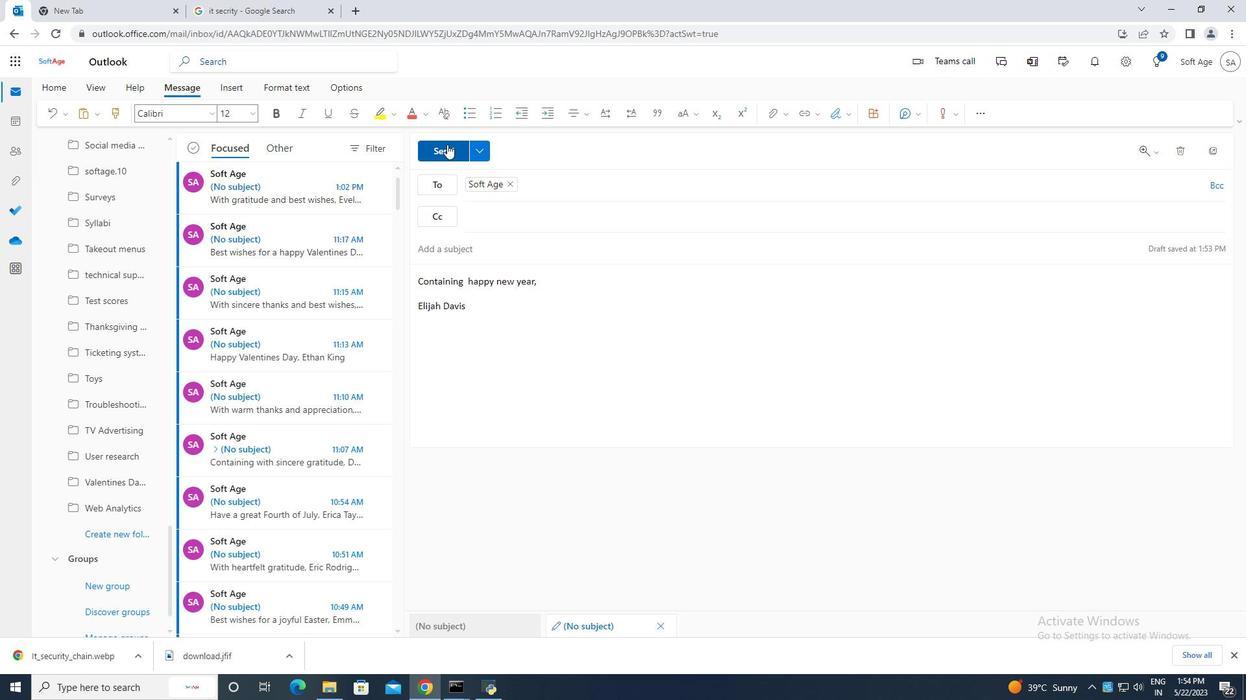 
Action: Mouse moved to (615, 372)
Screenshot: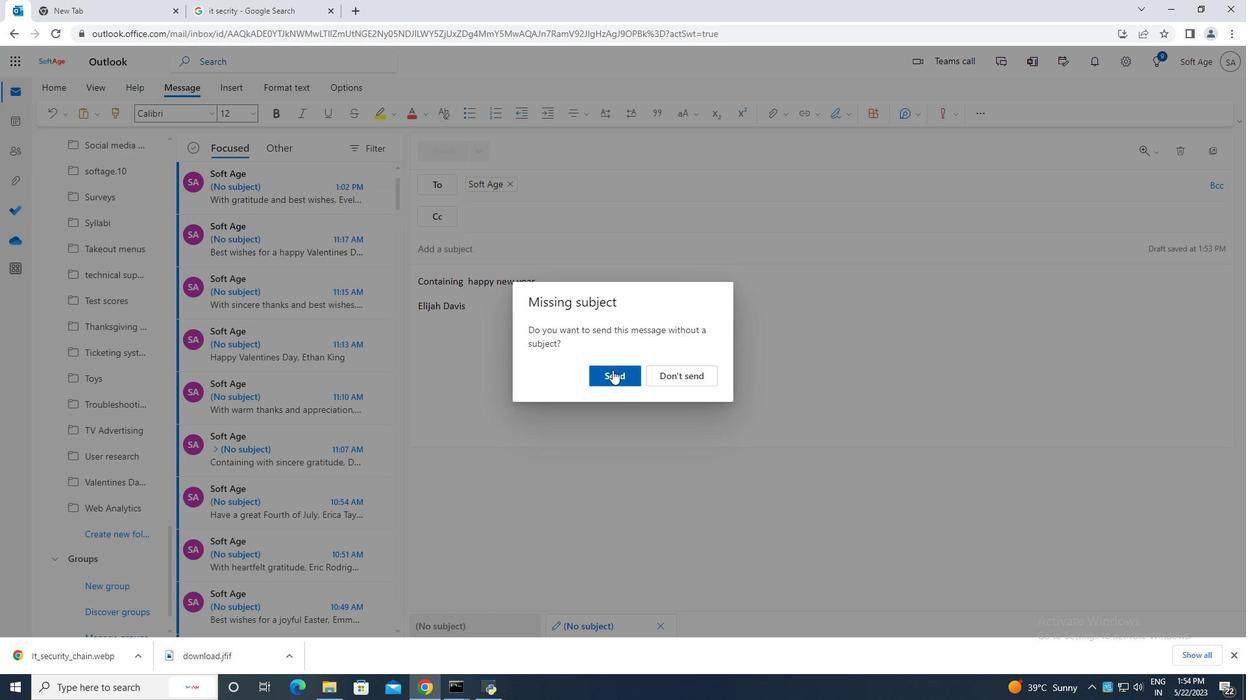 
Action: Mouse pressed left at (615, 372)
Screenshot: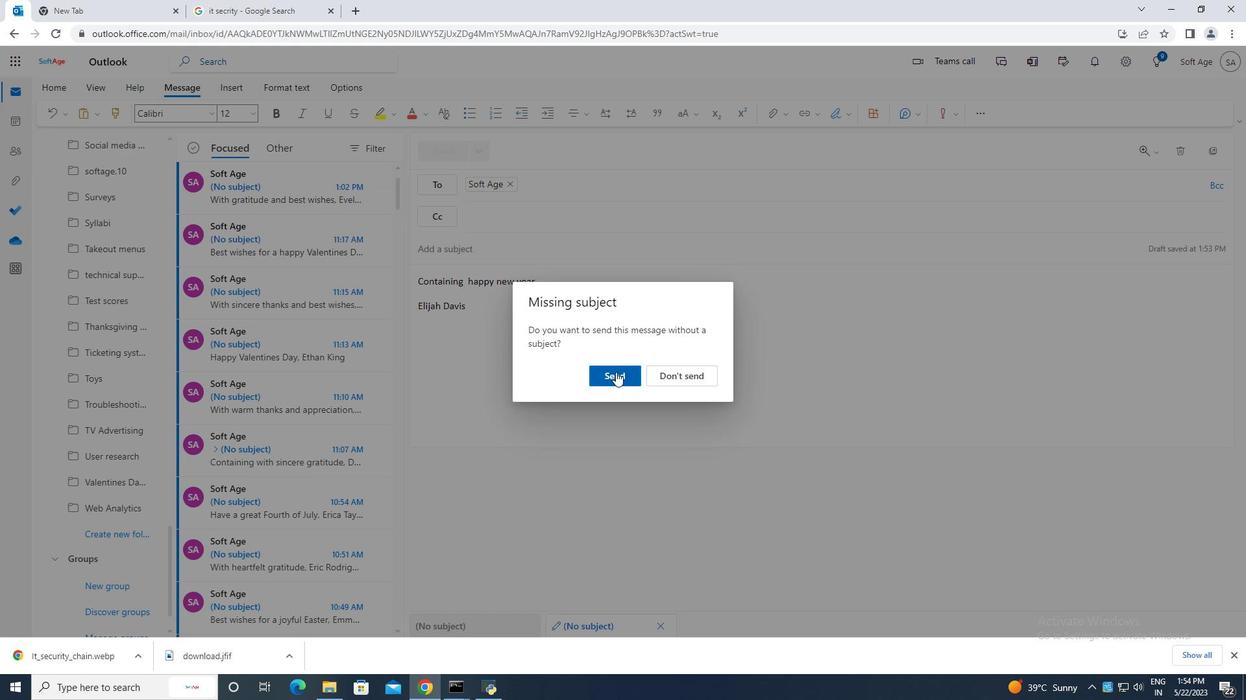 
Action: Mouse moved to (613, 373)
Screenshot: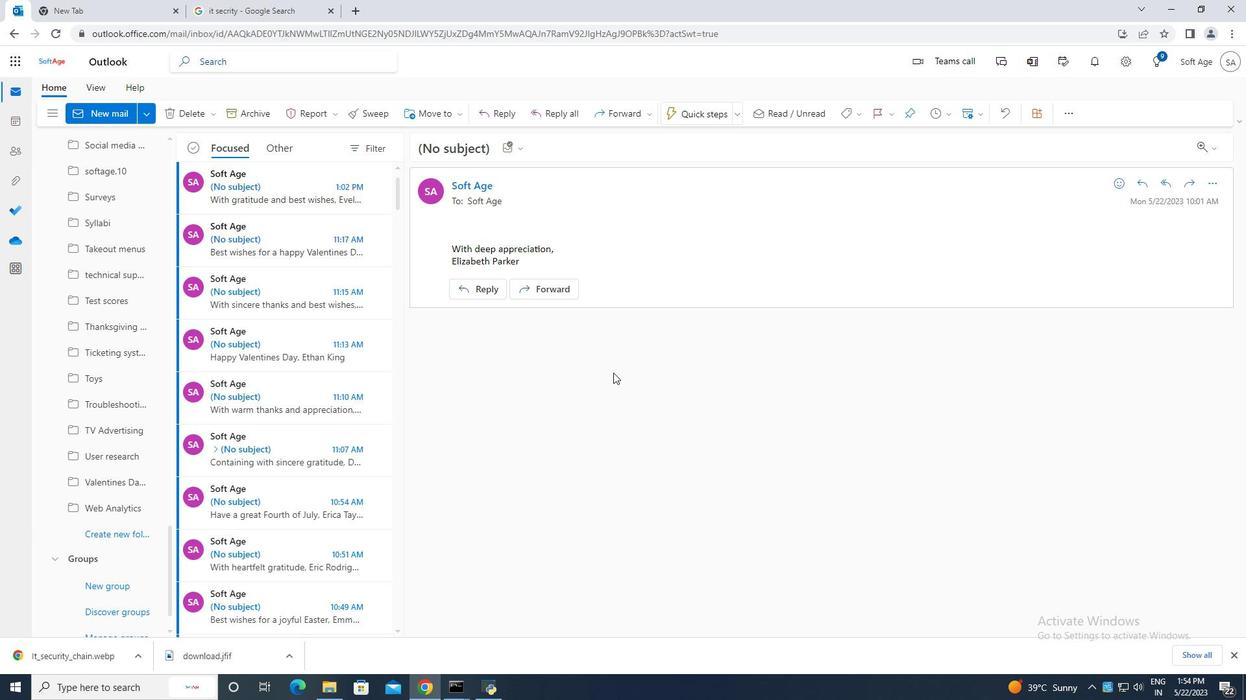 
